 Task: Create a due date automation trigger when advanced on, on the wednesday before a card is due add dates not due next month at 11:00 AM.
Action: Mouse moved to (985, 302)
Screenshot: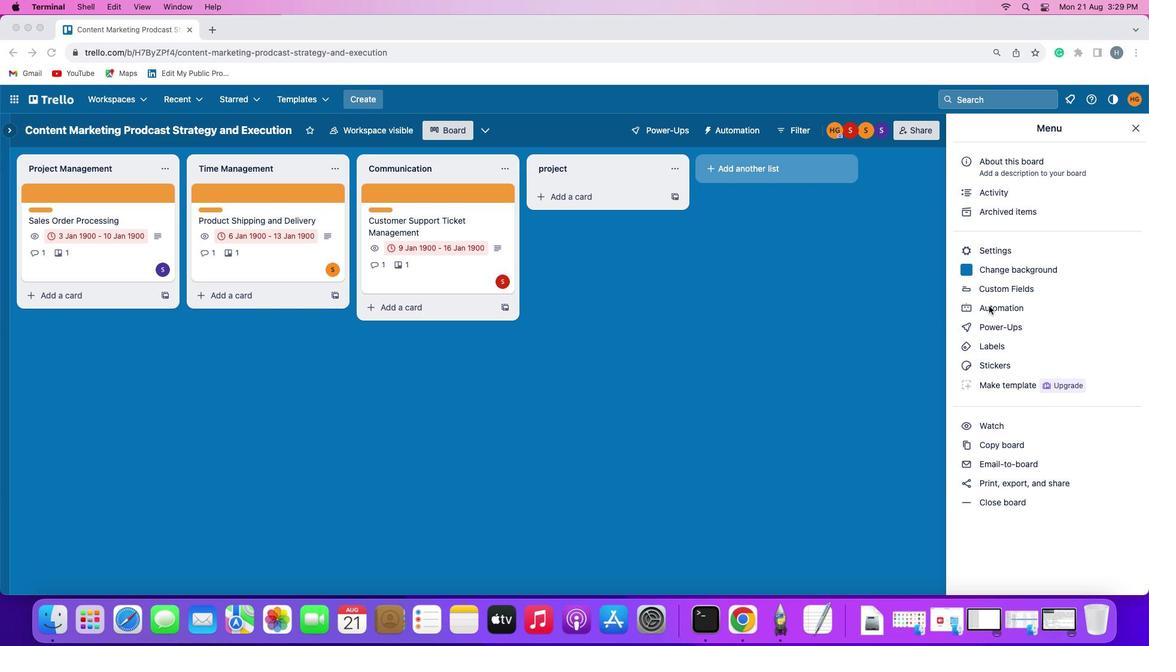 
Action: Mouse pressed left at (985, 302)
Screenshot: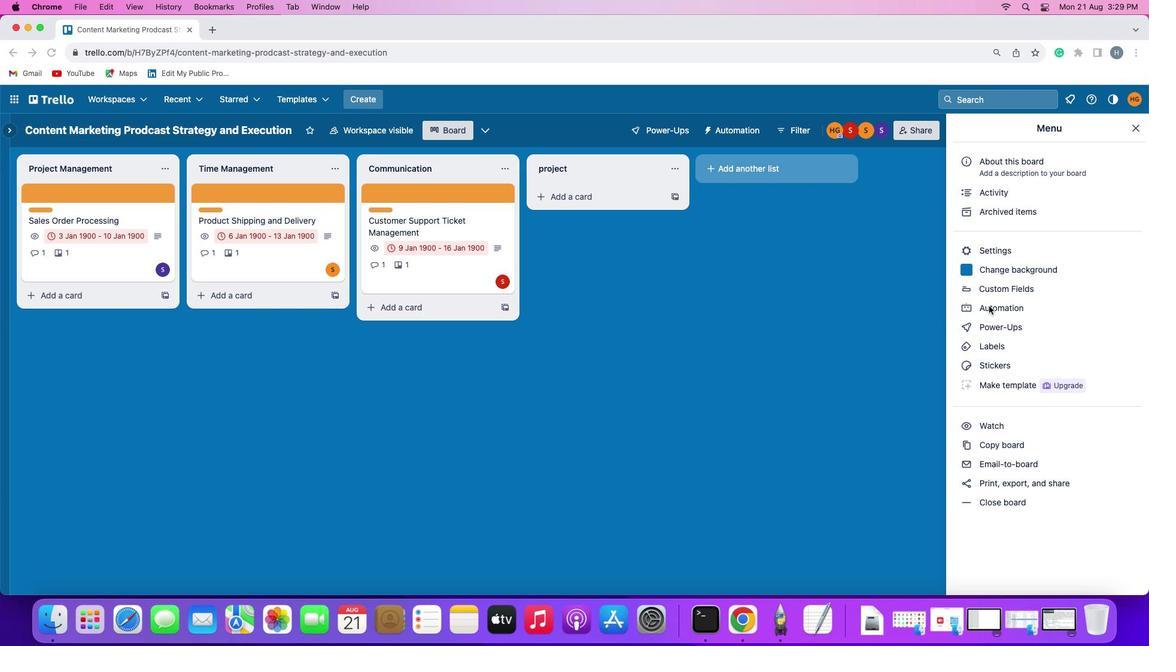 
Action: Mouse pressed left at (985, 302)
Screenshot: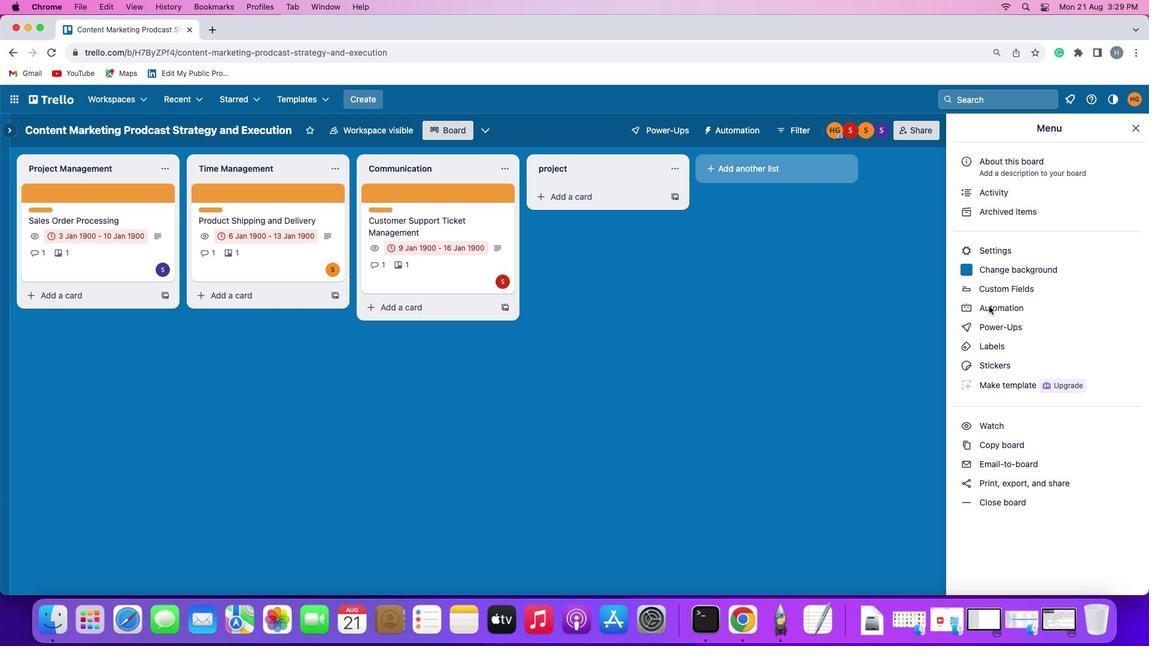 
Action: Mouse moved to (78, 280)
Screenshot: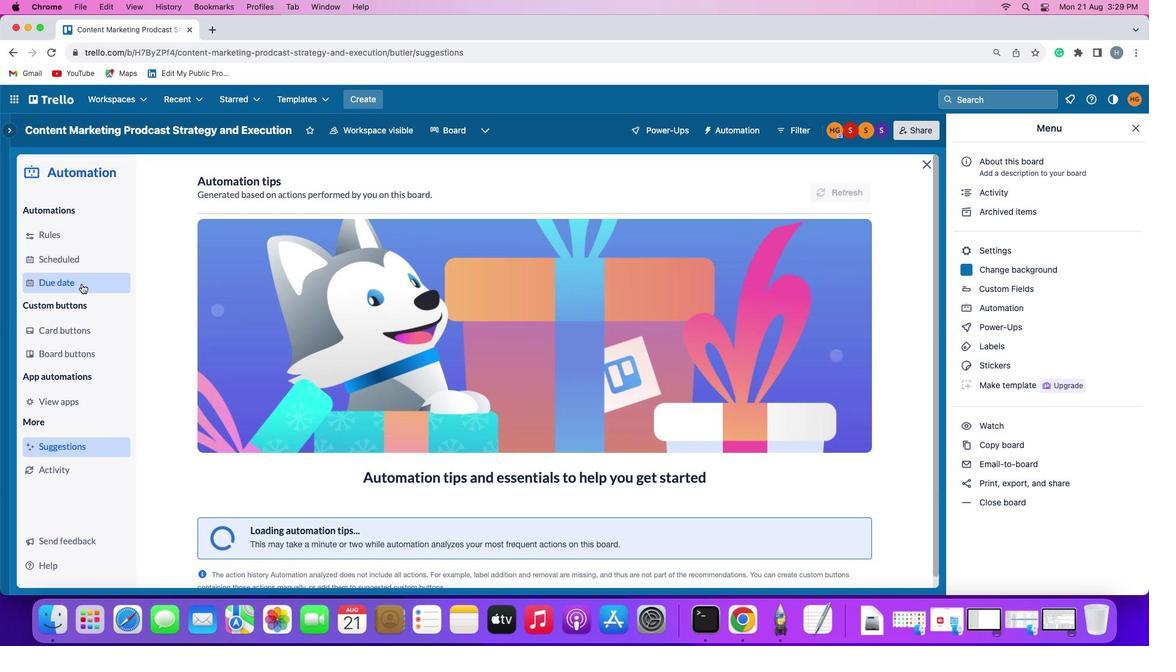 
Action: Mouse pressed left at (78, 280)
Screenshot: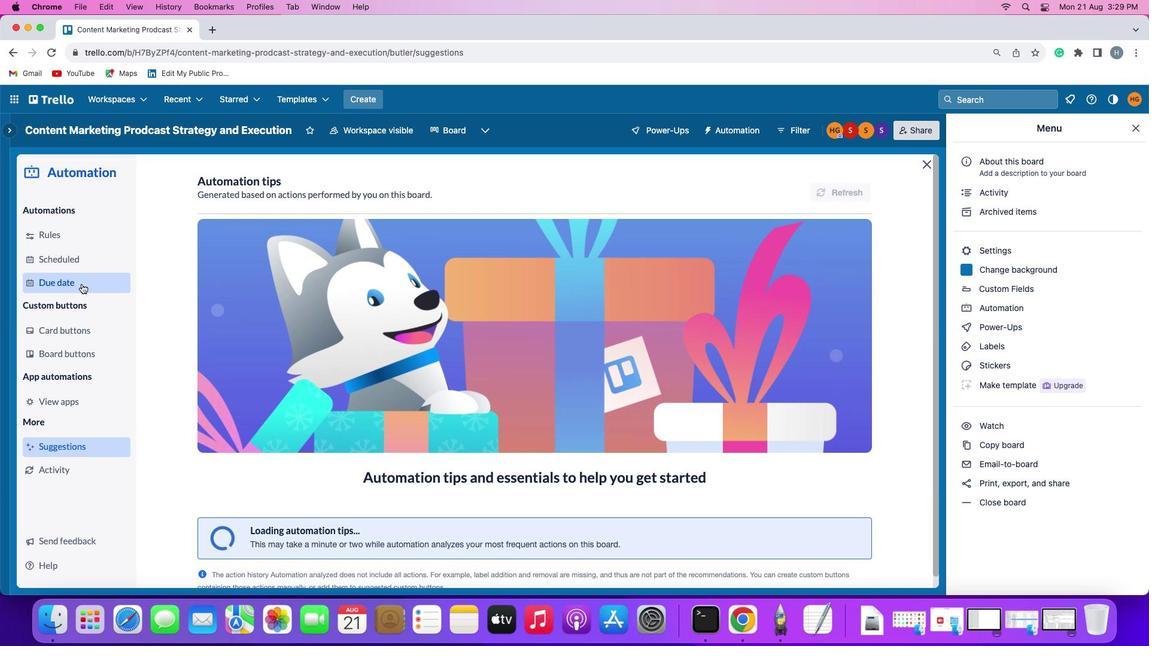 
Action: Mouse moved to (809, 181)
Screenshot: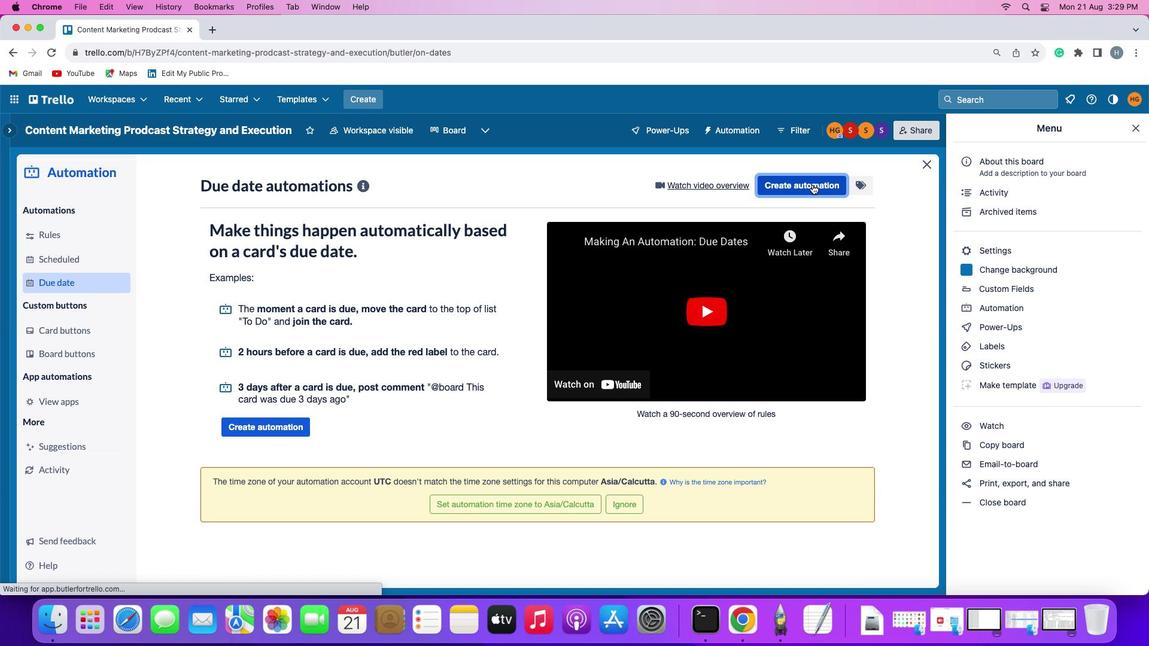 
Action: Mouse pressed left at (809, 181)
Screenshot: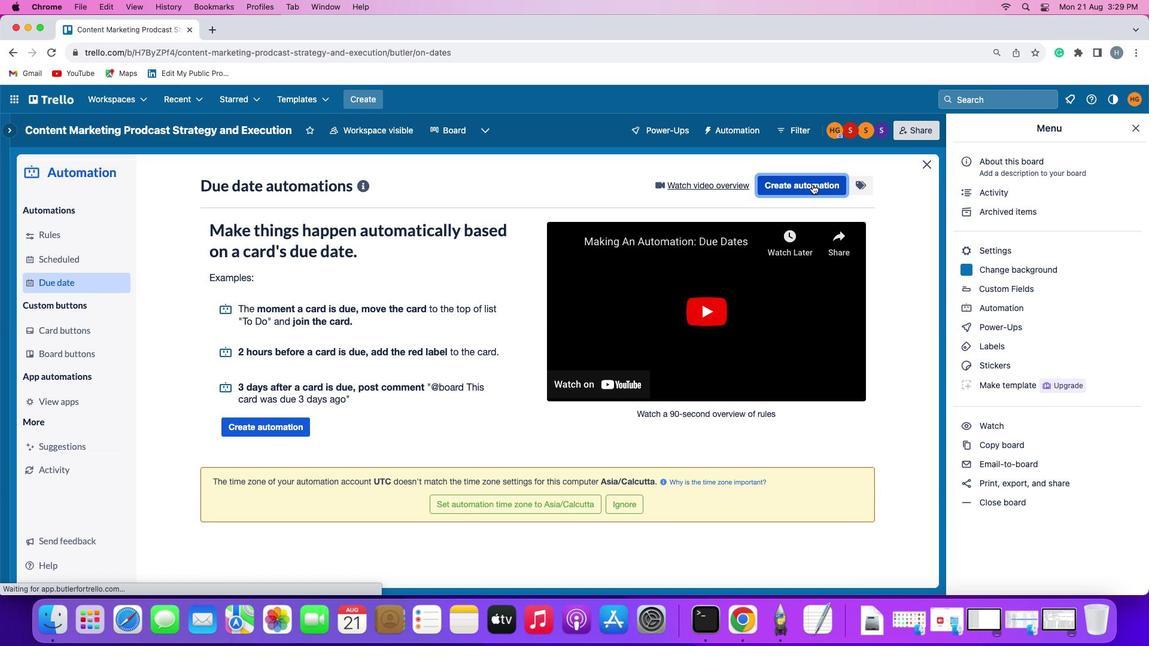 
Action: Mouse moved to (238, 295)
Screenshot: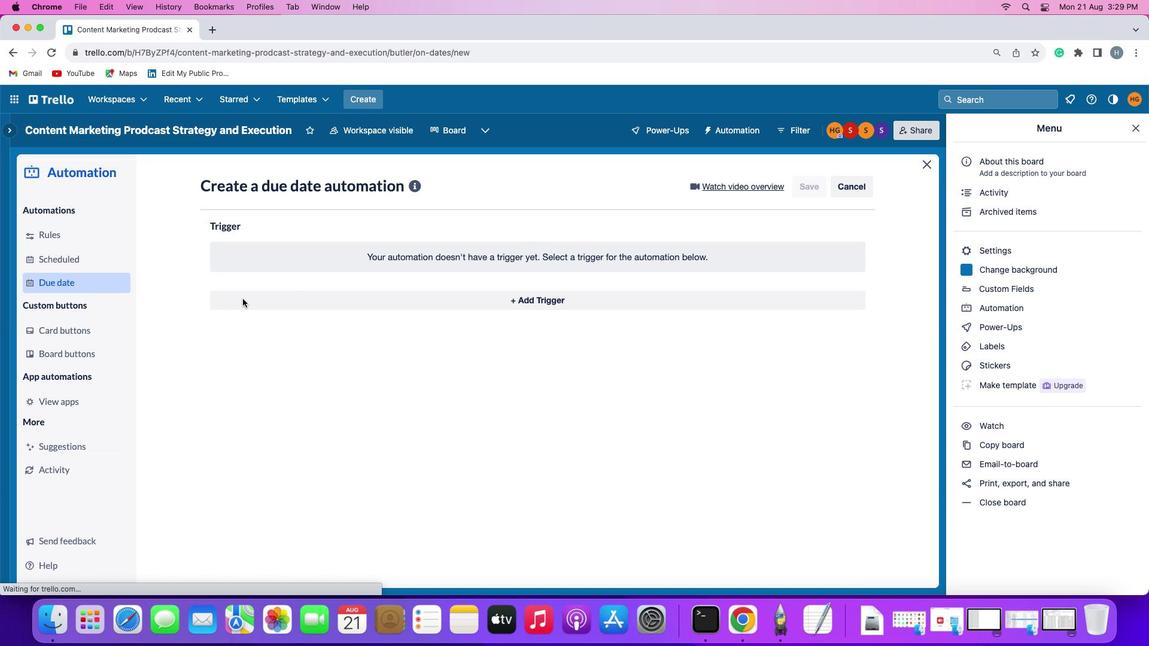 
Action: Mouse pressed left at (238, 295)
Screenshot: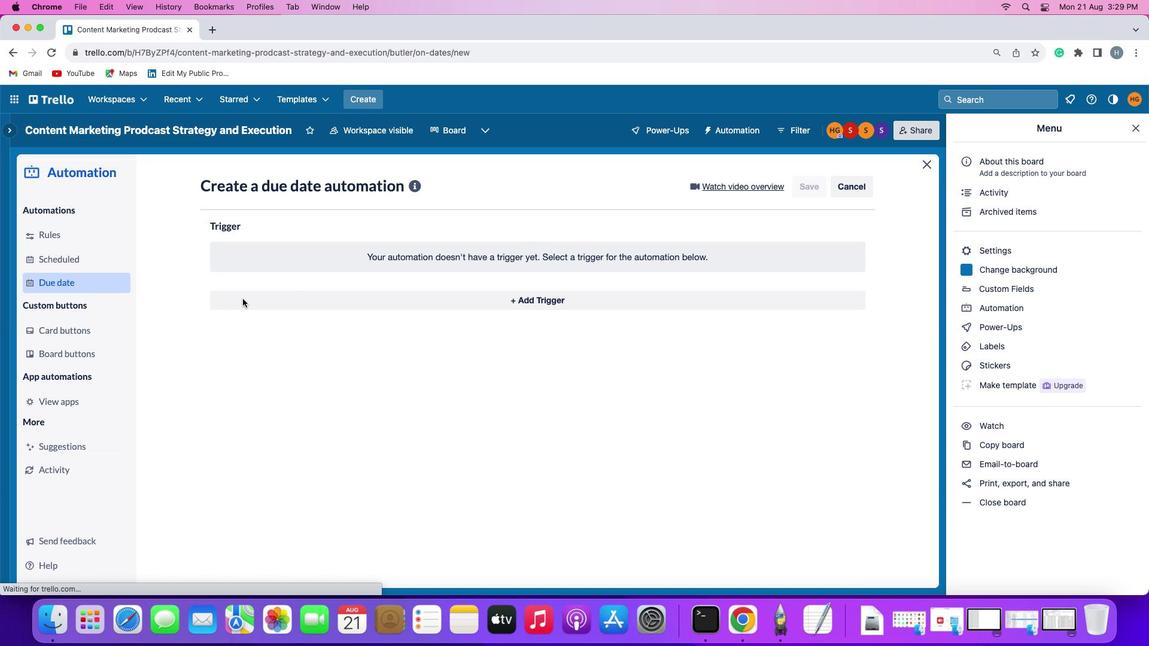 
Action: Mouse moved to (260, 513)
Screenshot: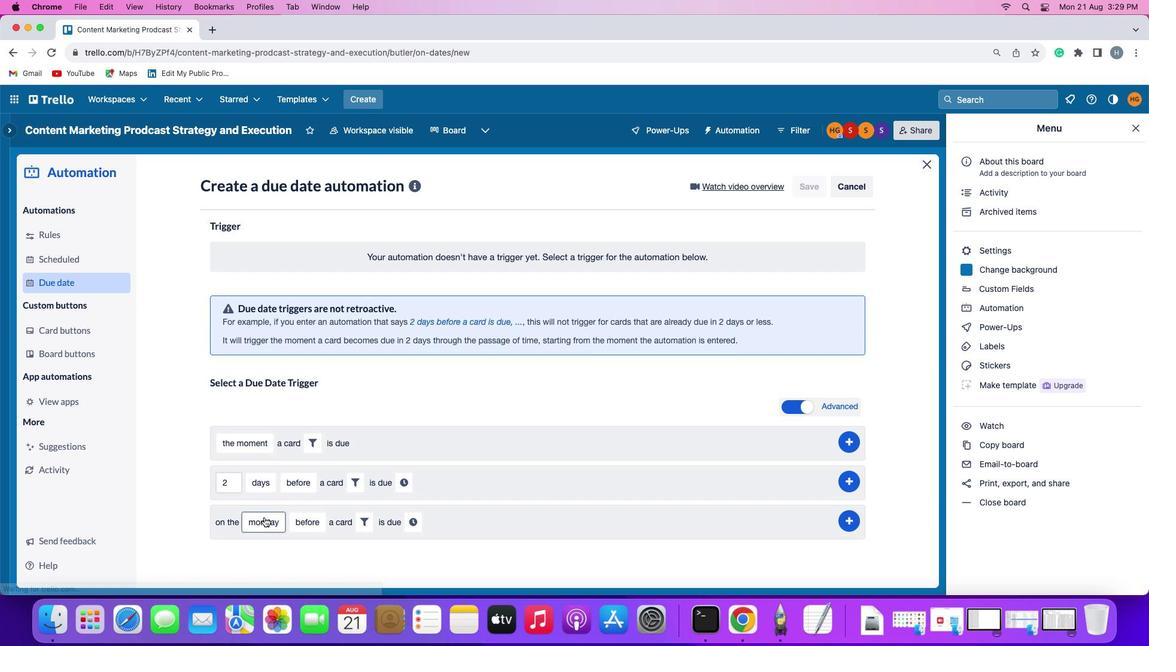 
Action: Mouse pressed left at (260, 513)
Screenshot: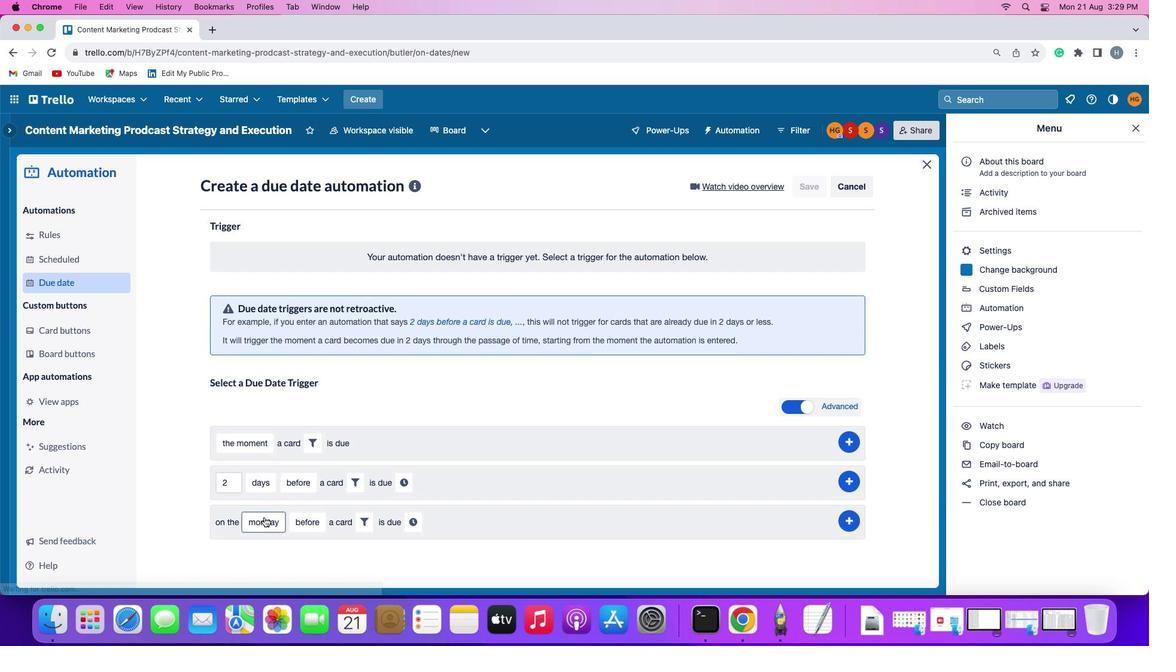 
Action: Mouse moved to (277, 405)
Screenshot: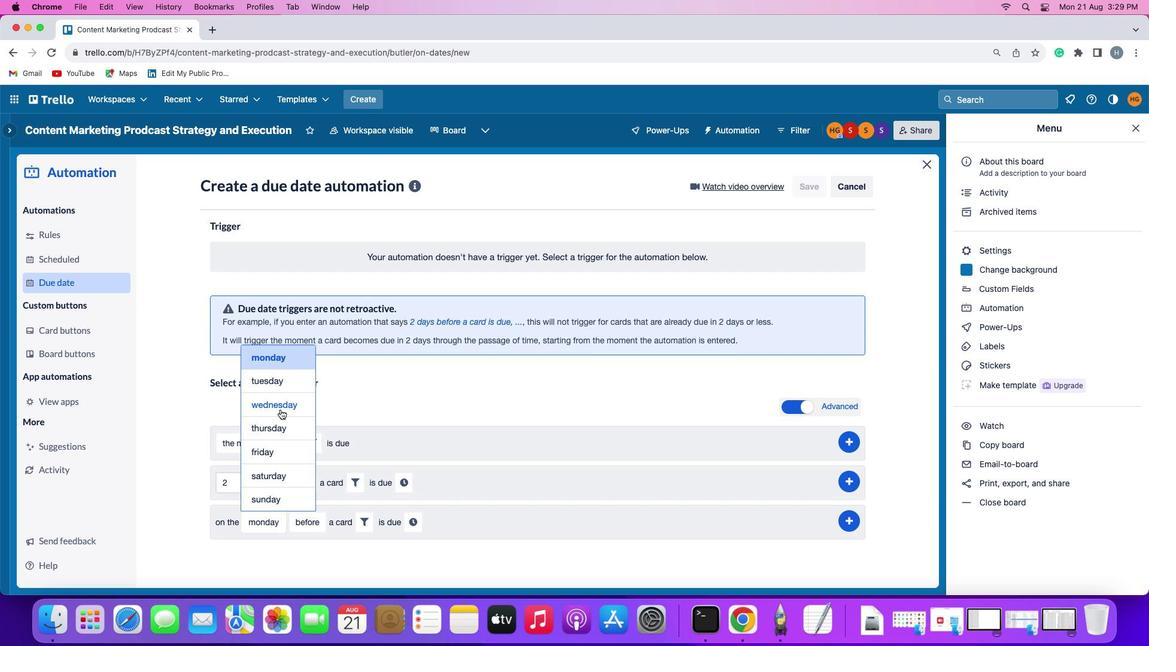 
Action: Mouse pressed left at (277, 405)
Screenshot: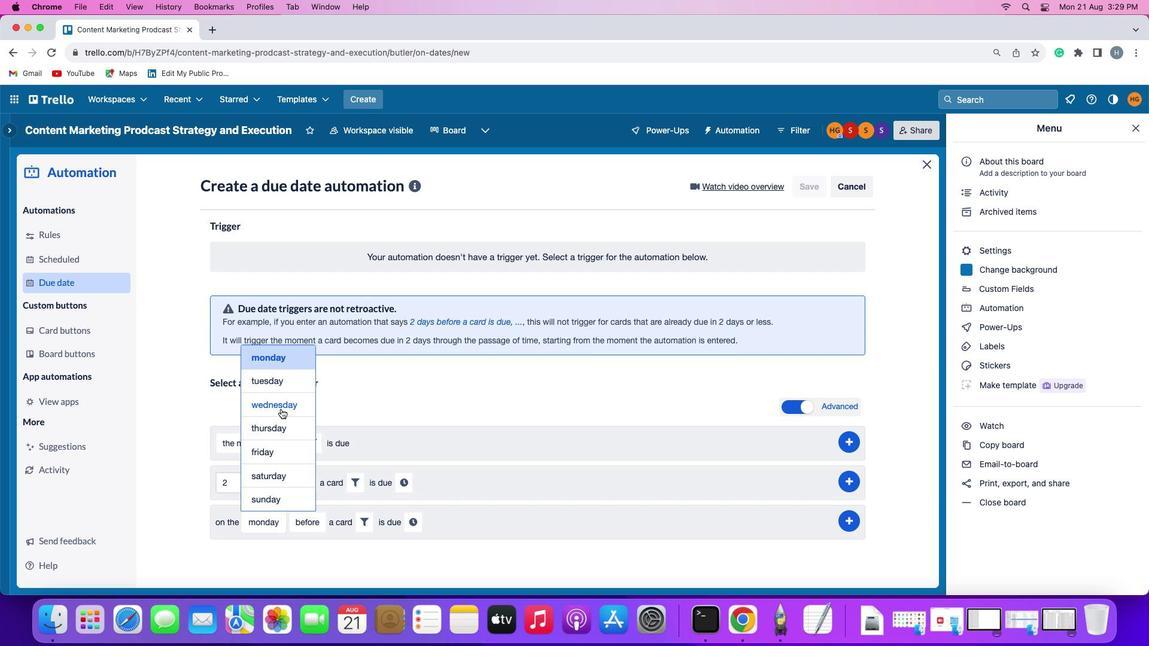 
Action: Mouse moved to (368, 510)
Screenshot: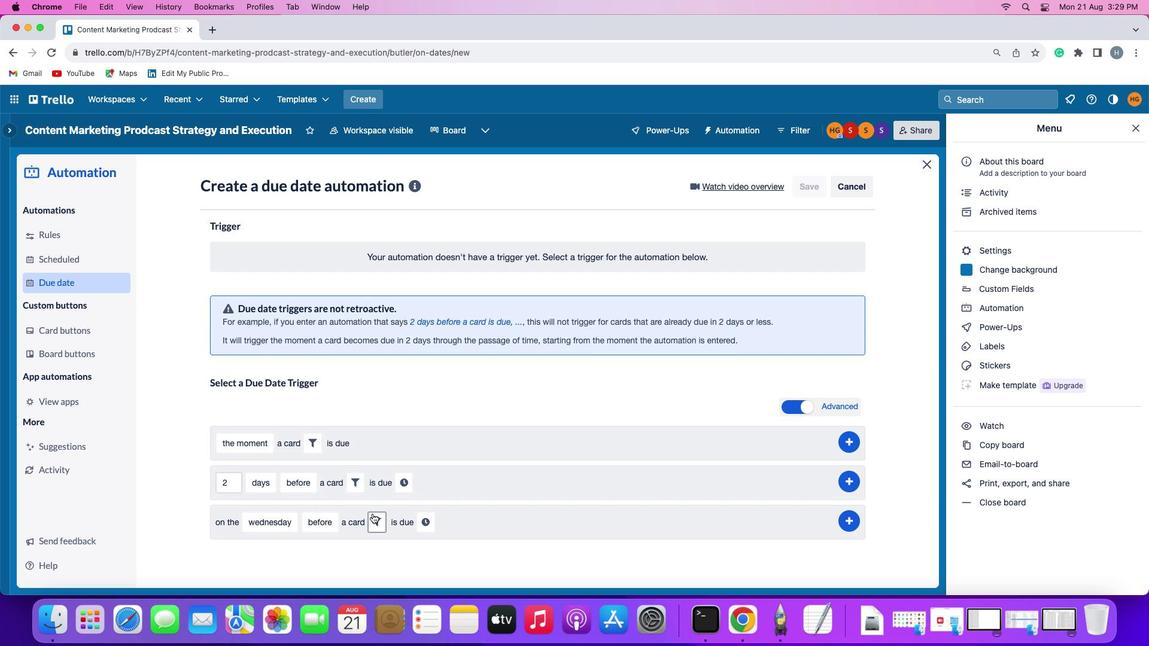 
Action: Mouse pressed left at (368, 510)
Screenshot: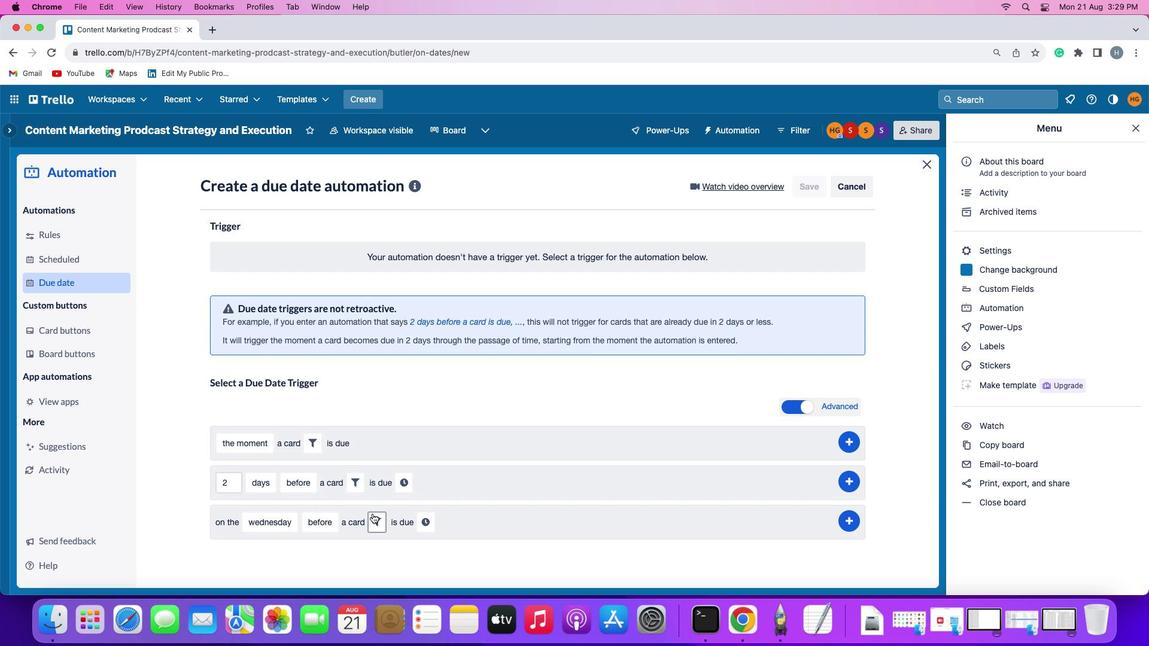 
Action: Mouse moved to (446, 550)
Screenshot: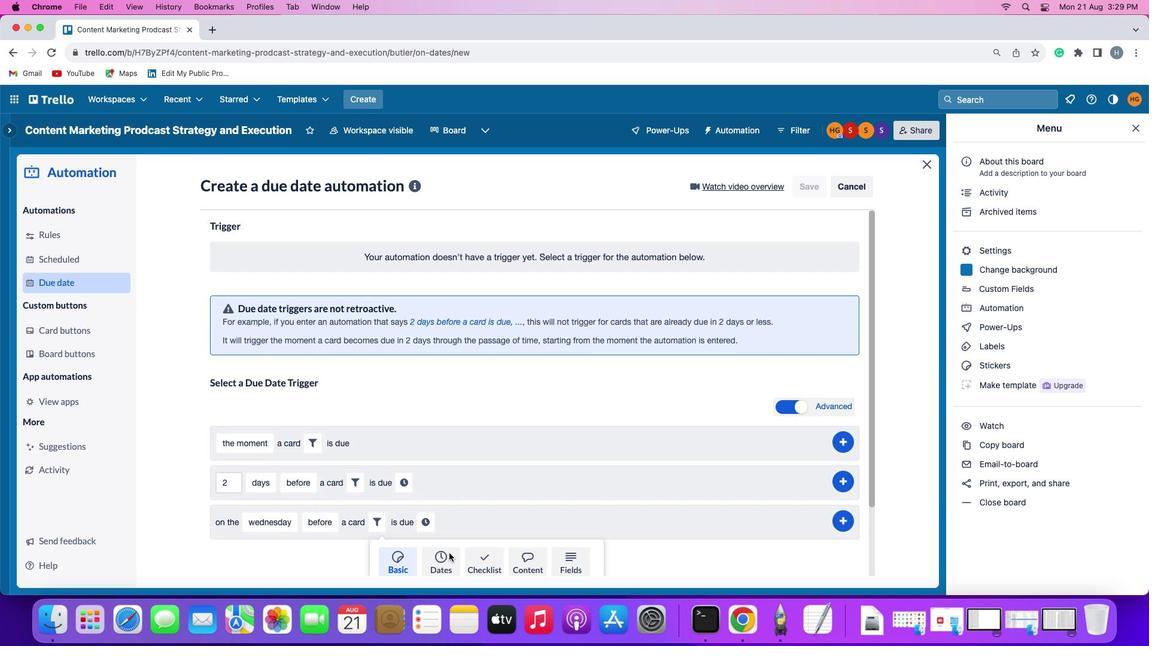 
Action: Mouse pressed left at (446, 550)
Screenshot: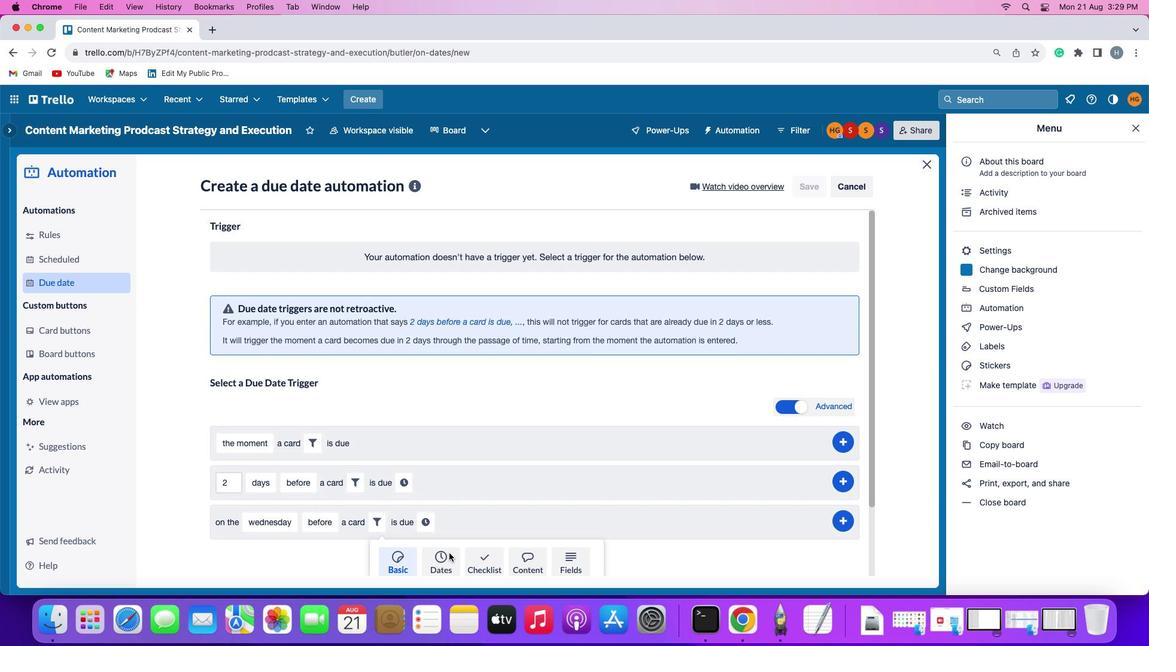 
Action: Mouse moved to (299, 553)
Screenshot: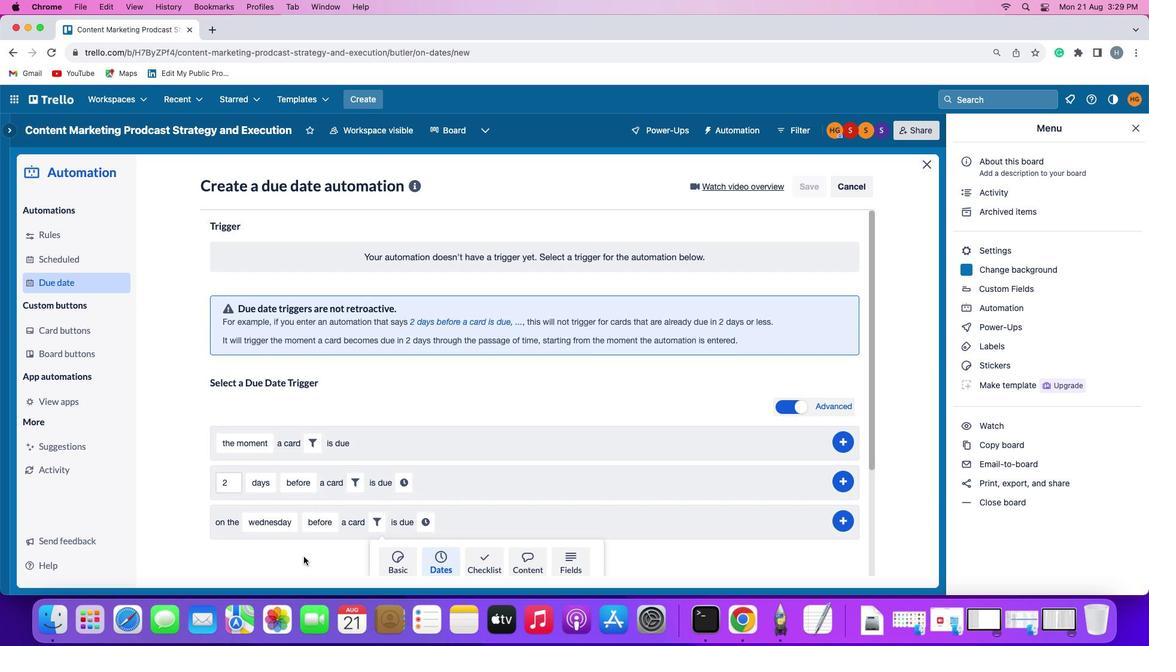 
Action: Mouse scrolled (299, 553) with delta (-2, -3)
Screenshot: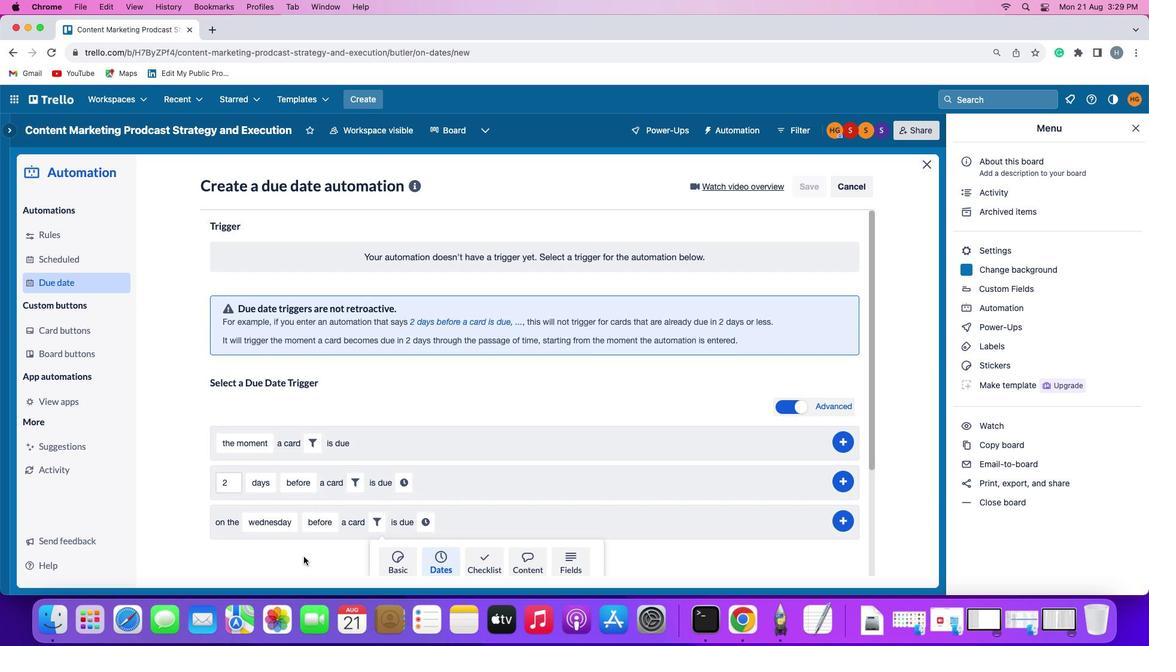 
Action: Mouse scrolled (299, 553) with delta (-2, -3)
Screenshot: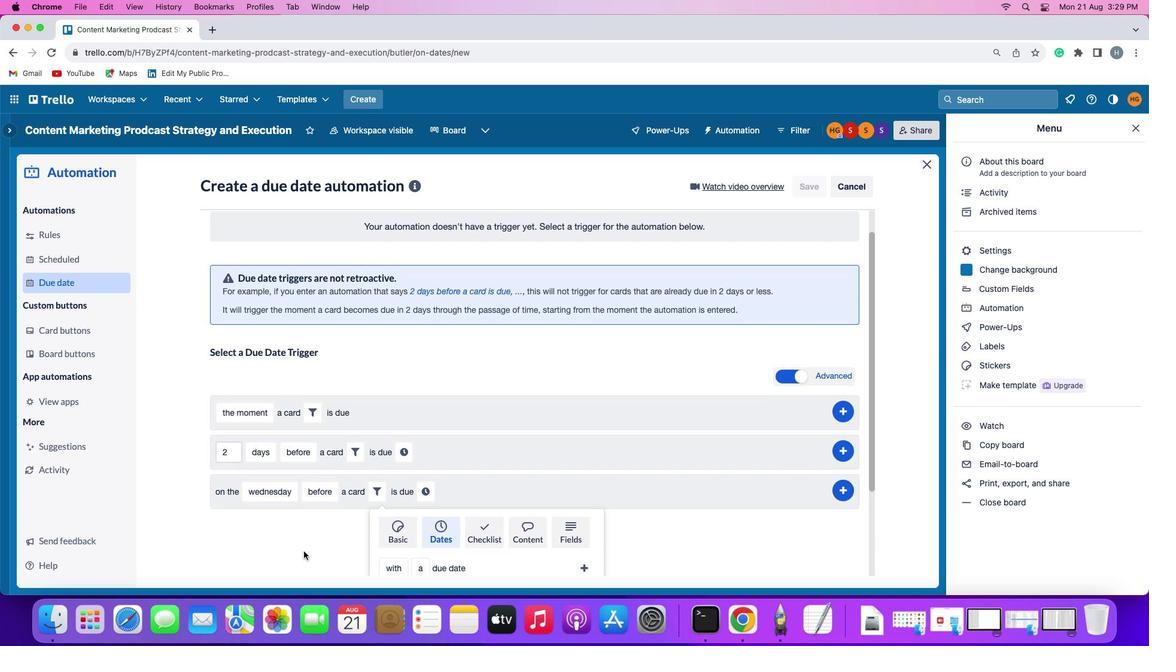 
Action: Mouse scrolled (299, 553) with delta (-2, -4)
Screenshot: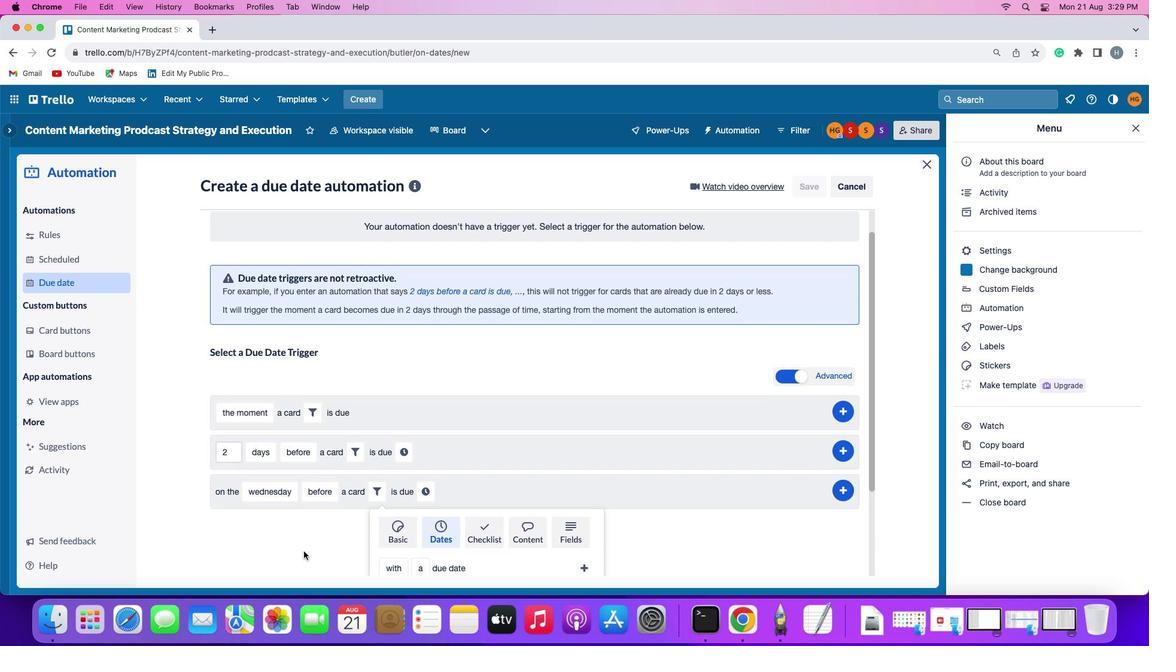 
Action: Mouse scrolled (299, 553) with delta (-2, -5)
Screenshot: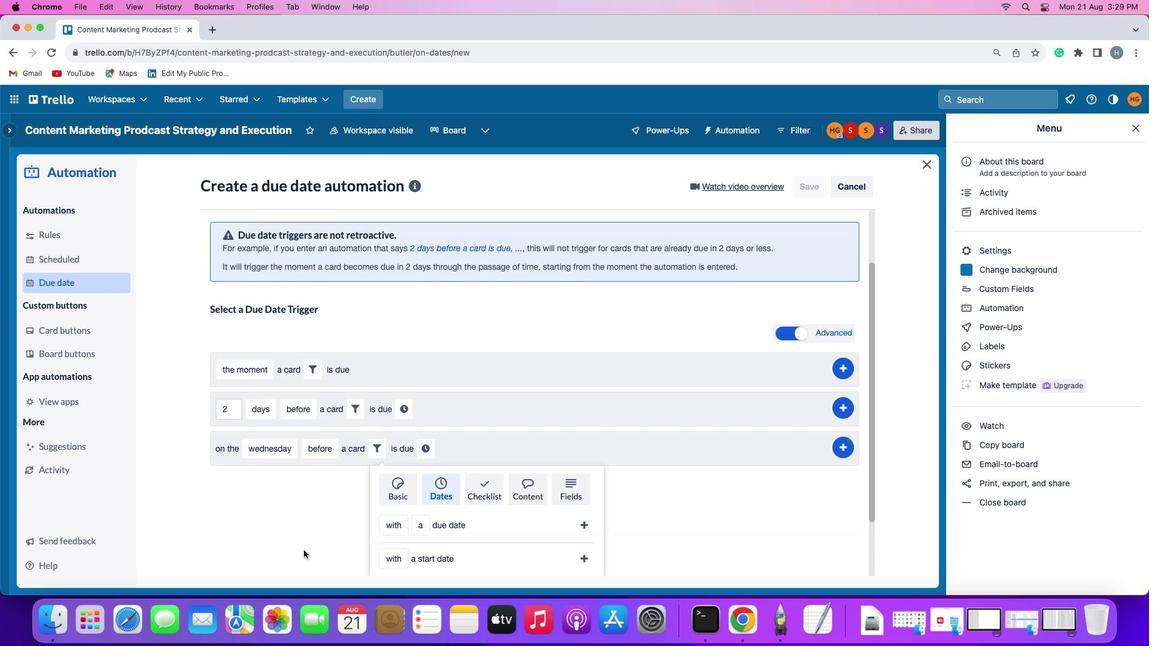 
Action: Mouse moved to (299, 549)
Screenshot: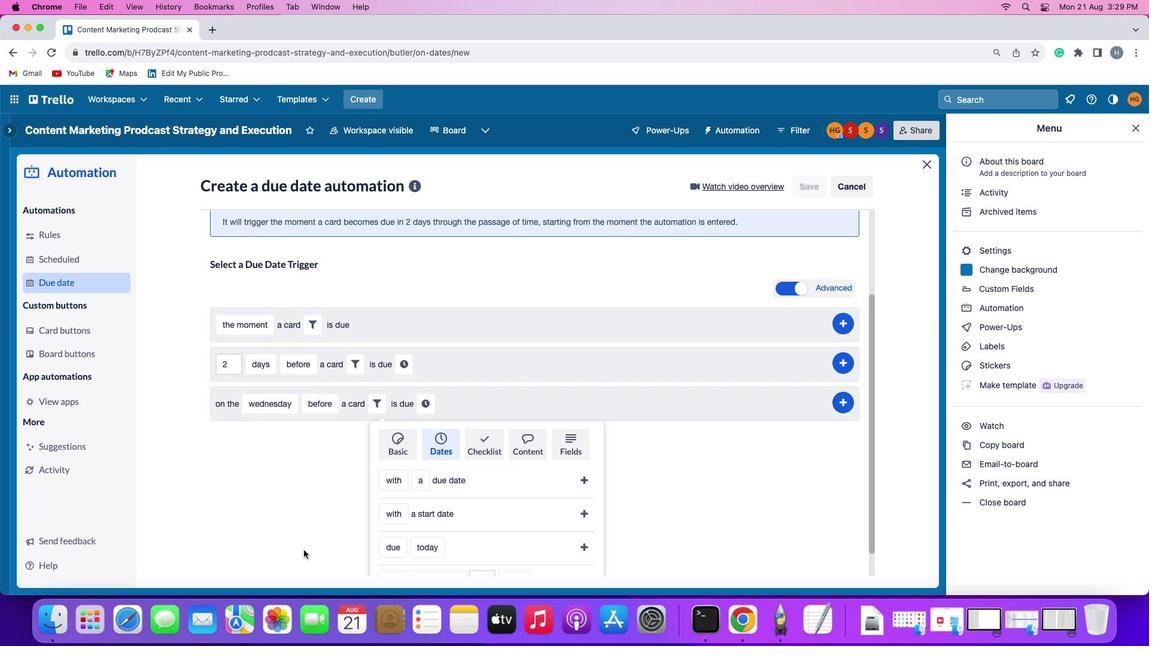 
Action: Mouse scrolled (299, 549) with delta (-2, -6)
Screenshot: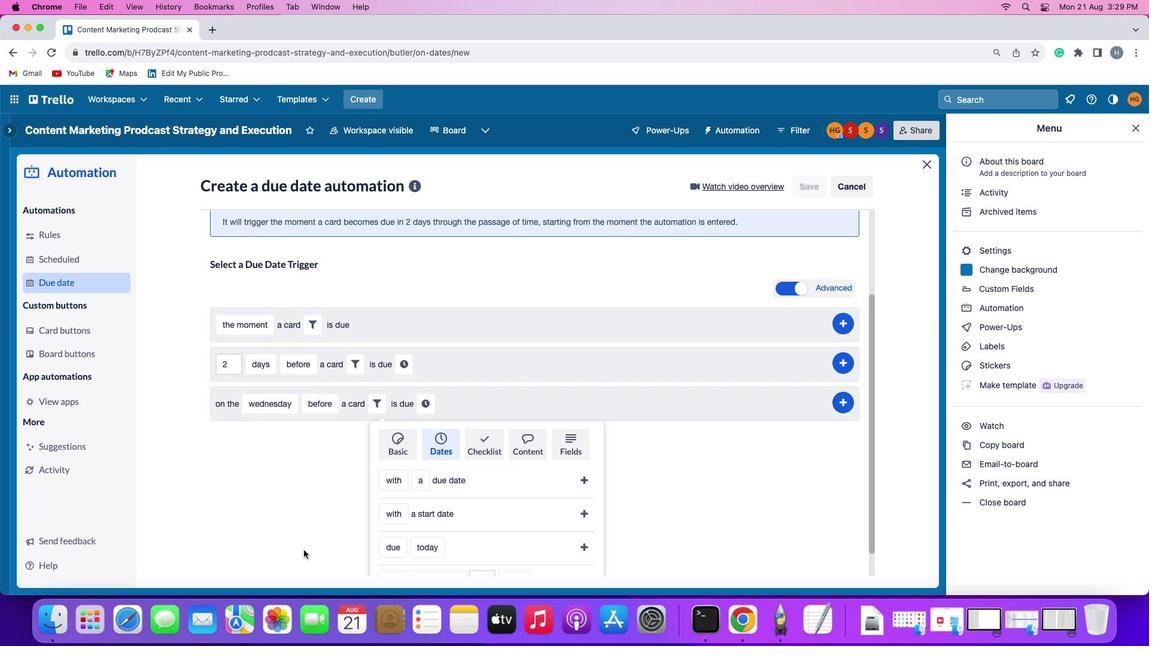 
Action: Mouse moved to (300, 546)
Screenshot: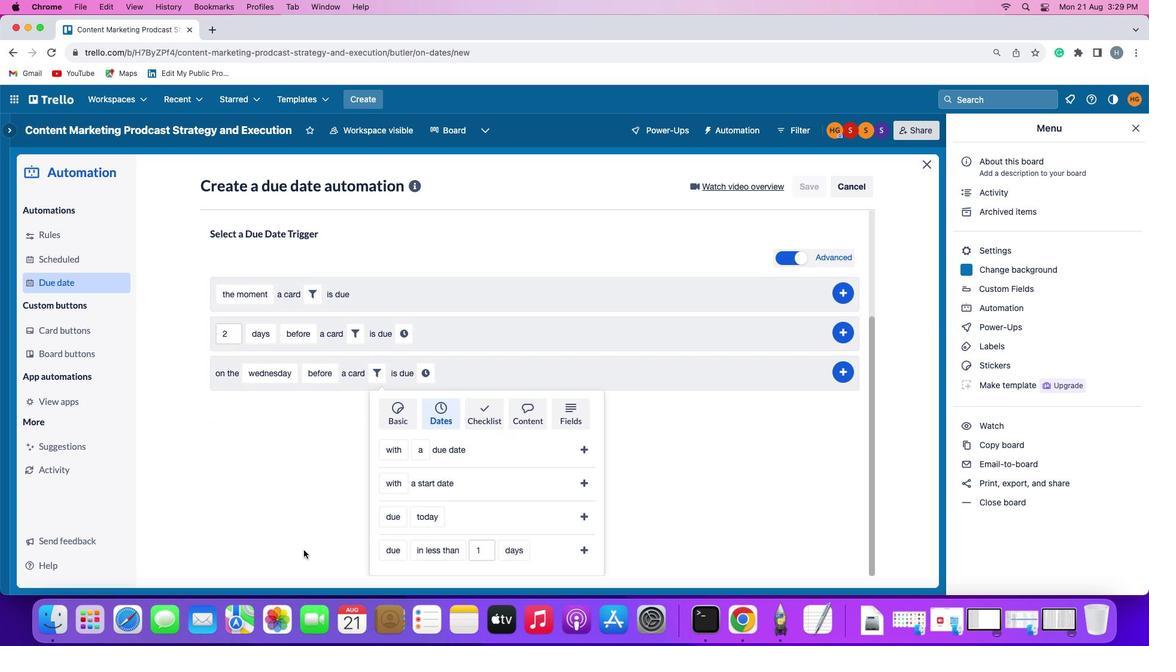 
Action: Mouse scrolled (300, 546) with delta (-2, -3)
Screenshot: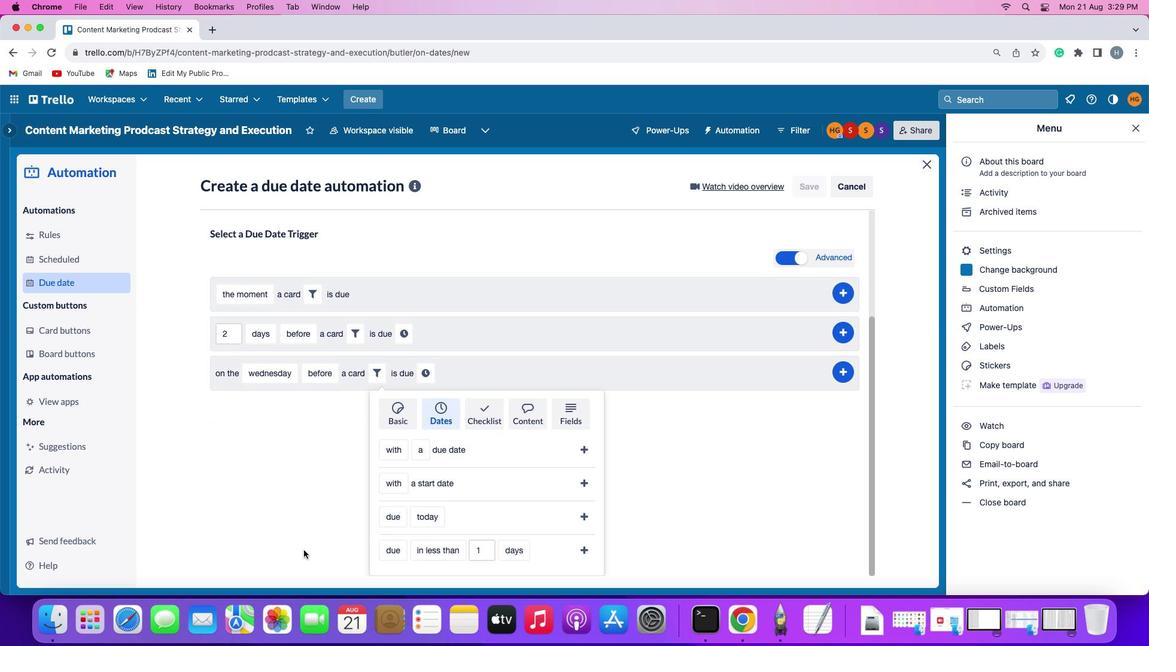 
Action: Mouse scrolled (300, 546) with delta (-2, -3)
Screenshot: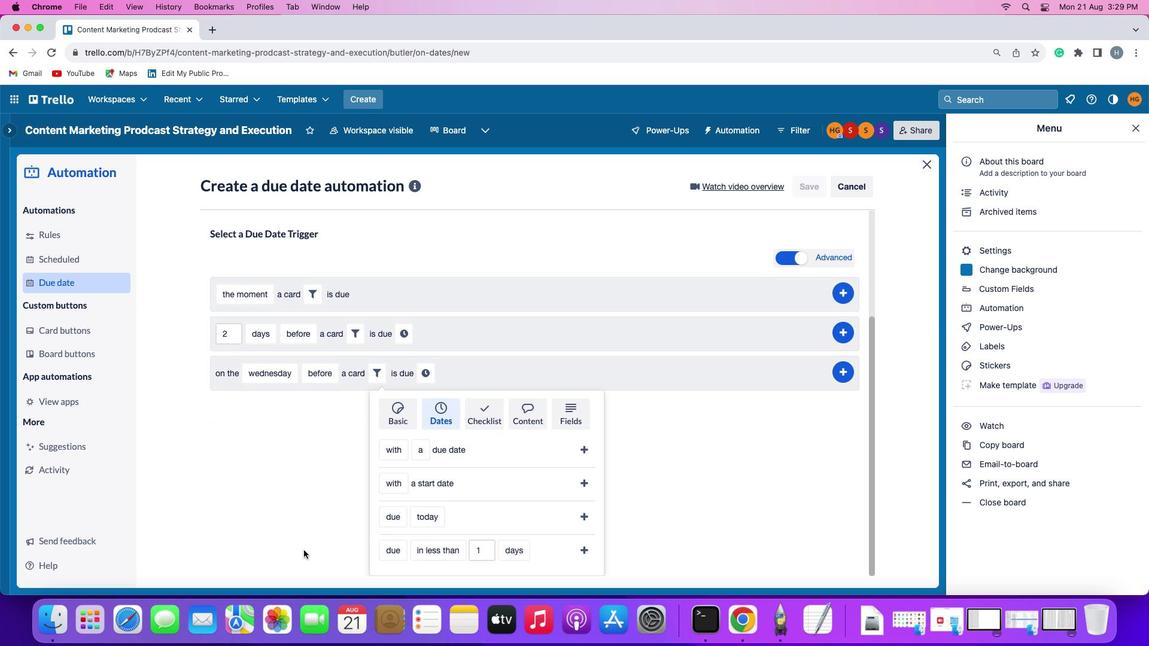 
Action: Mouse scrolled (300, 546) with delta (-2, -4)
Screenshot: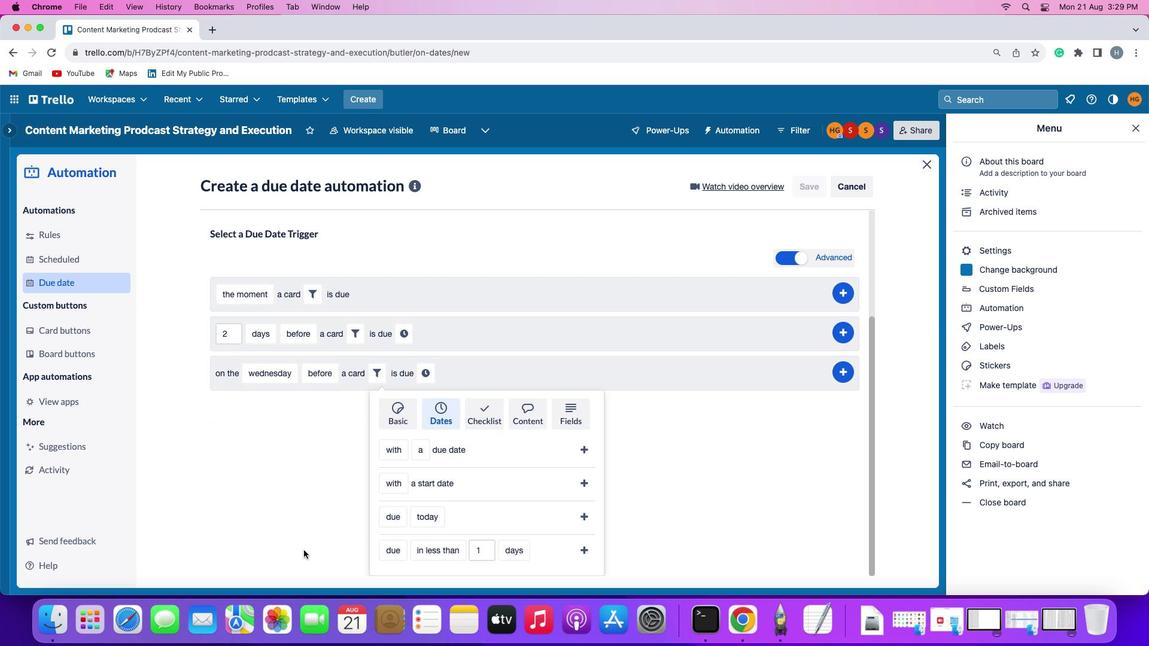 
Action: Mouse scrolled (300, 546) with delta (-2, -5)
Screenshot: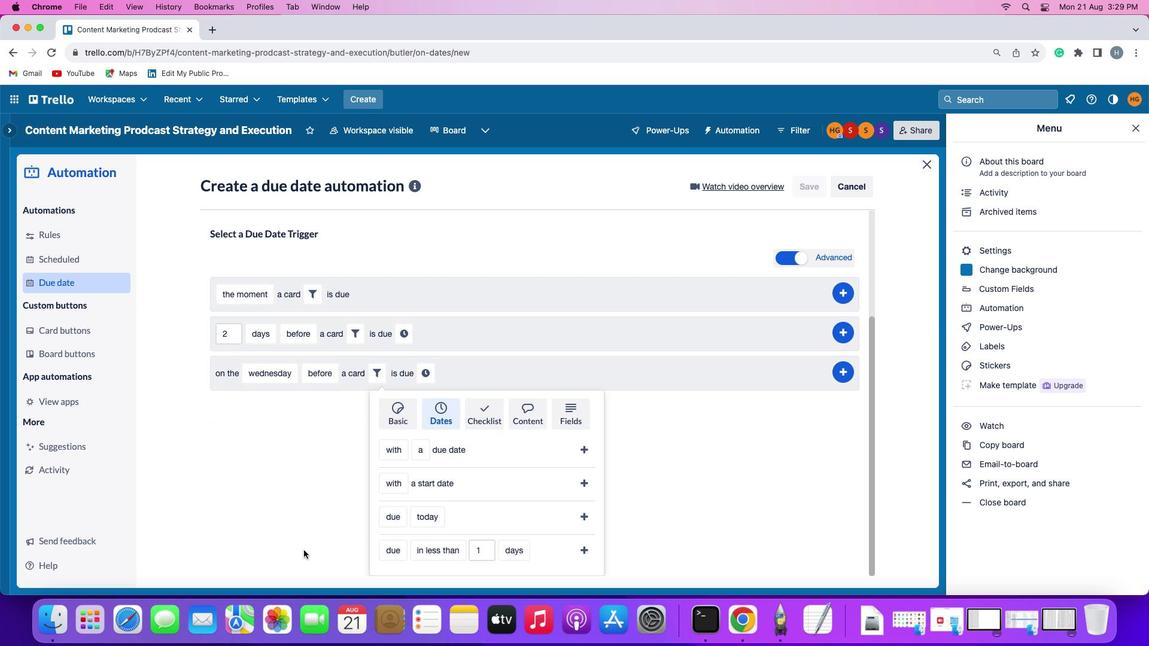 
Action: Mouse moved to (399, 513)
Screenshot: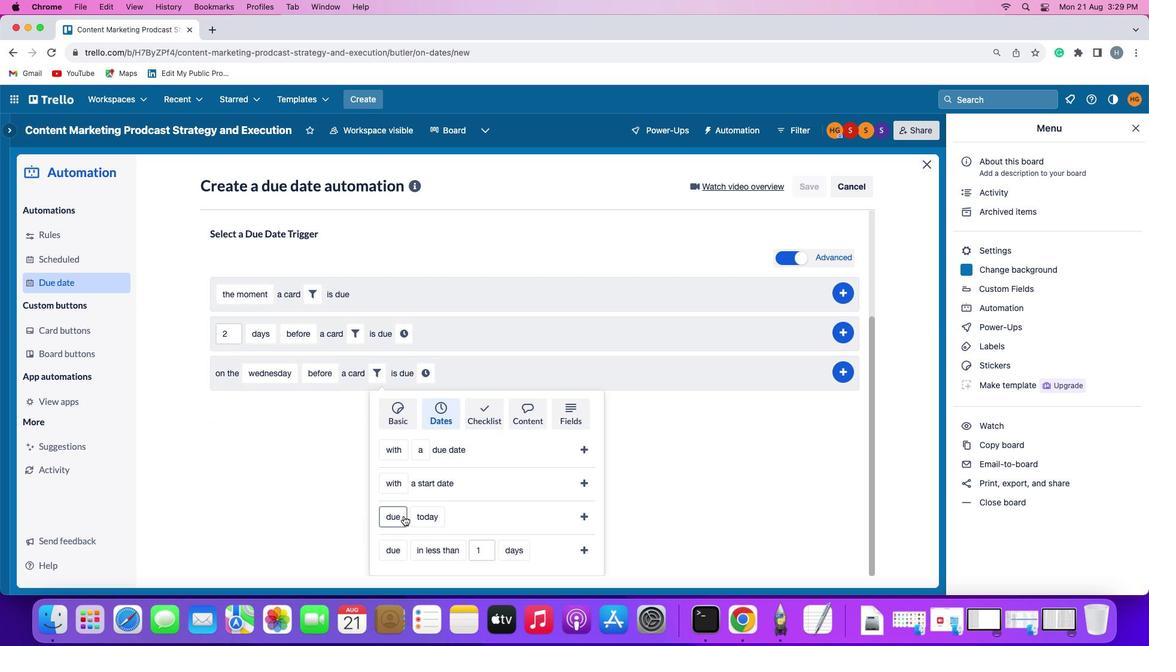 
Action: Mouse pressed left at (399, 513)
Screenshot: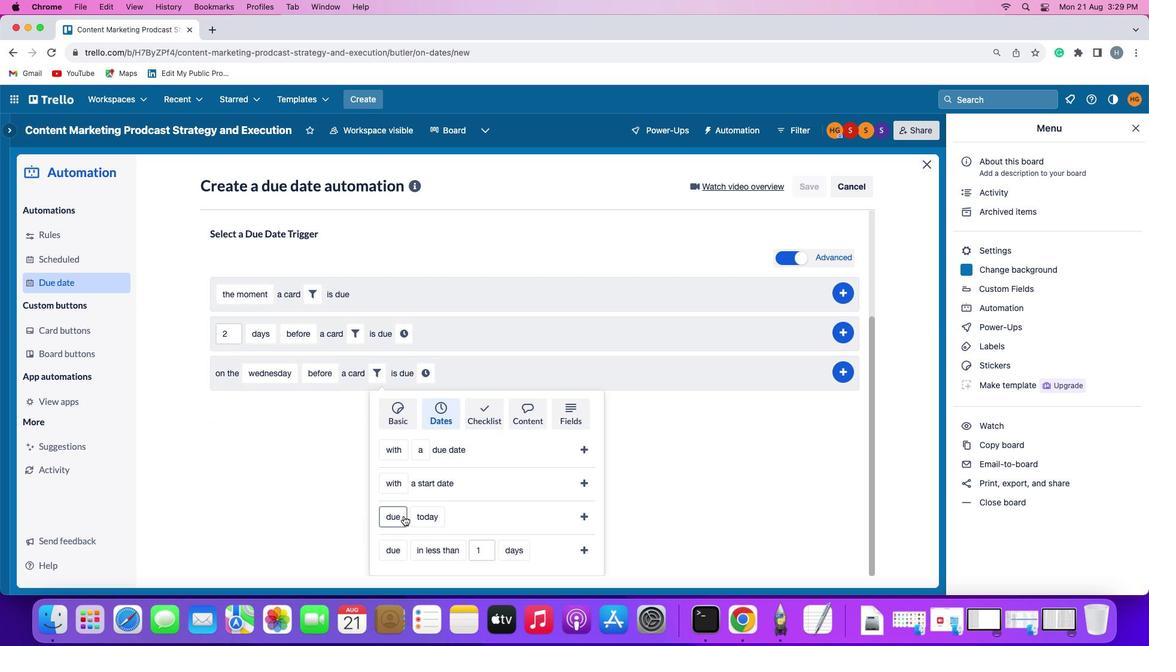 
Action: Mouse moved to (410, 446)
Screenshot: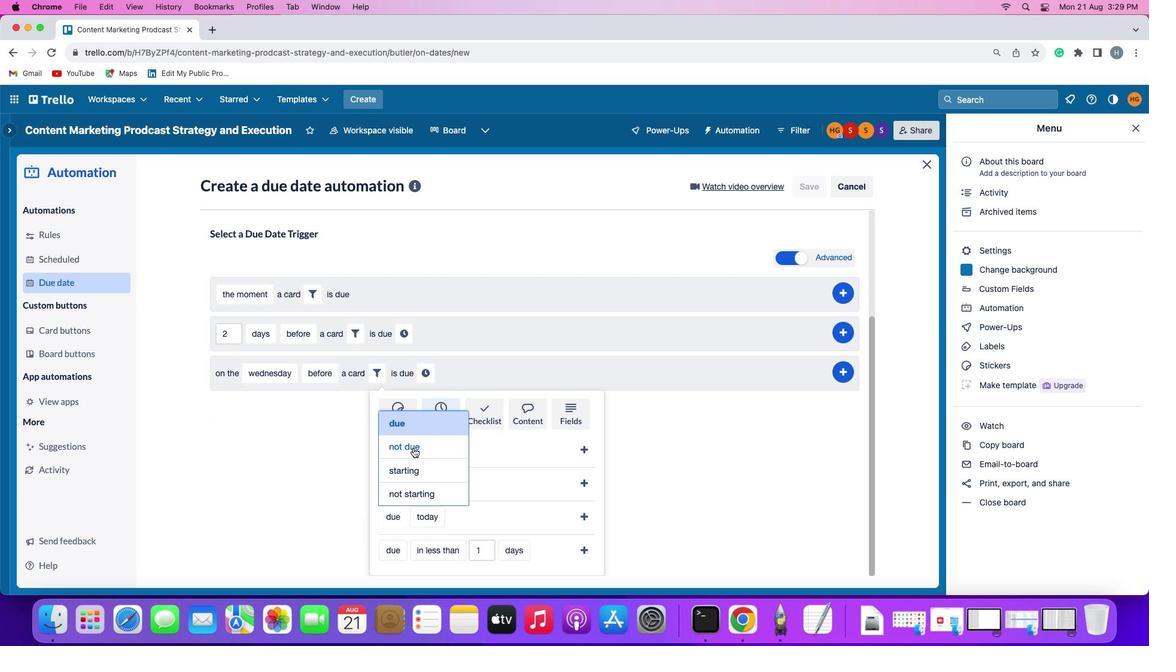 
Action: Mouse pressed left at (410, 446)
Screenshot: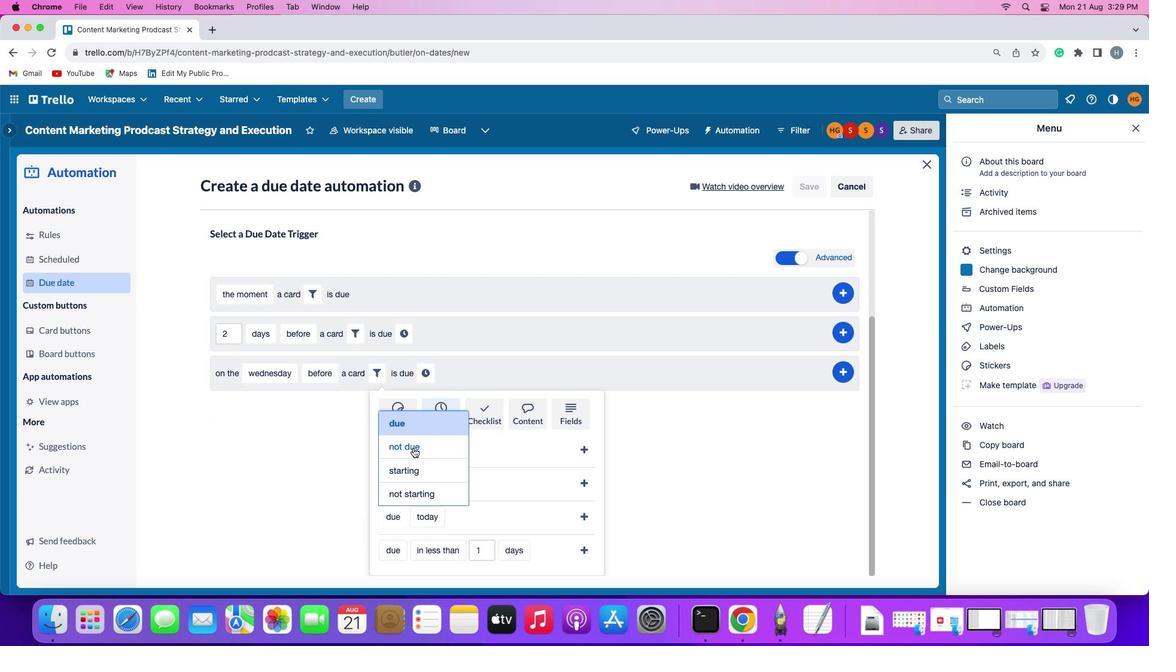 
Action: Mouse moved to (420, 504)
Screenshot: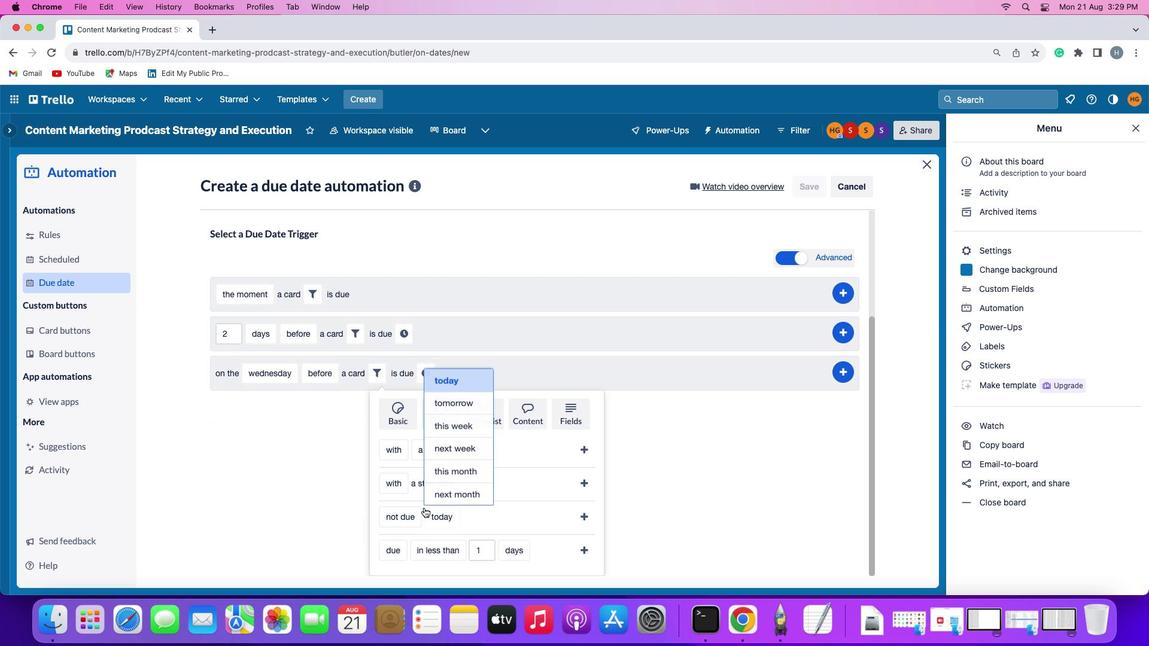 
Action: Mouse pressed left at (420, 504)
Screenshot: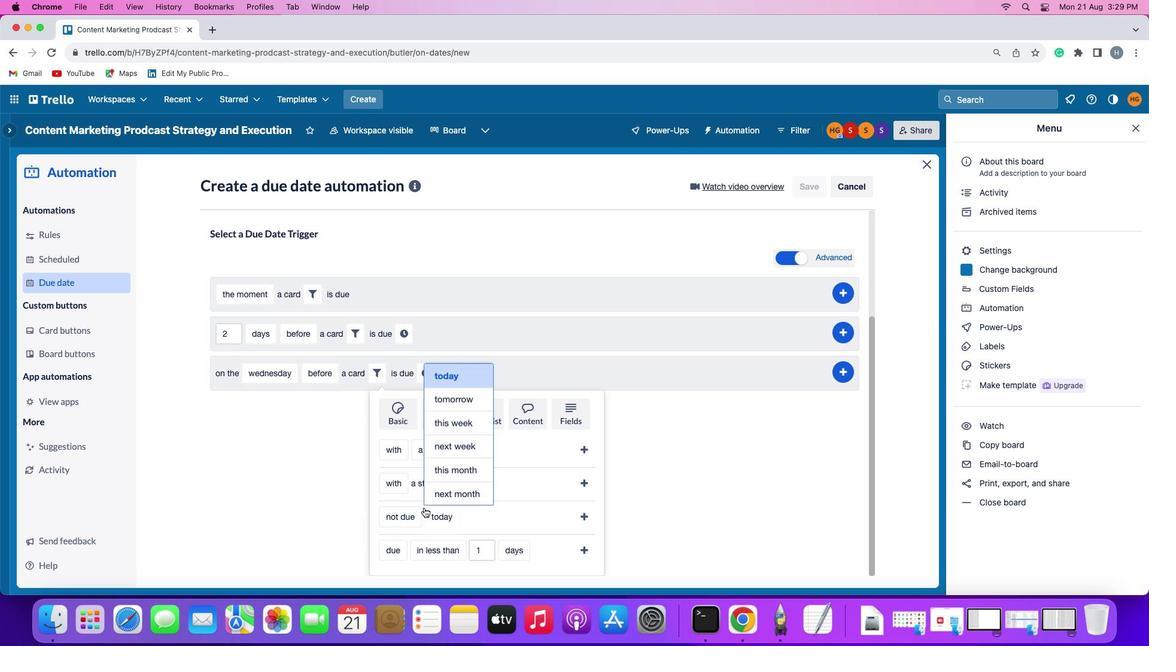 
Action: Mouse moved to (430, 490)
Screenshot: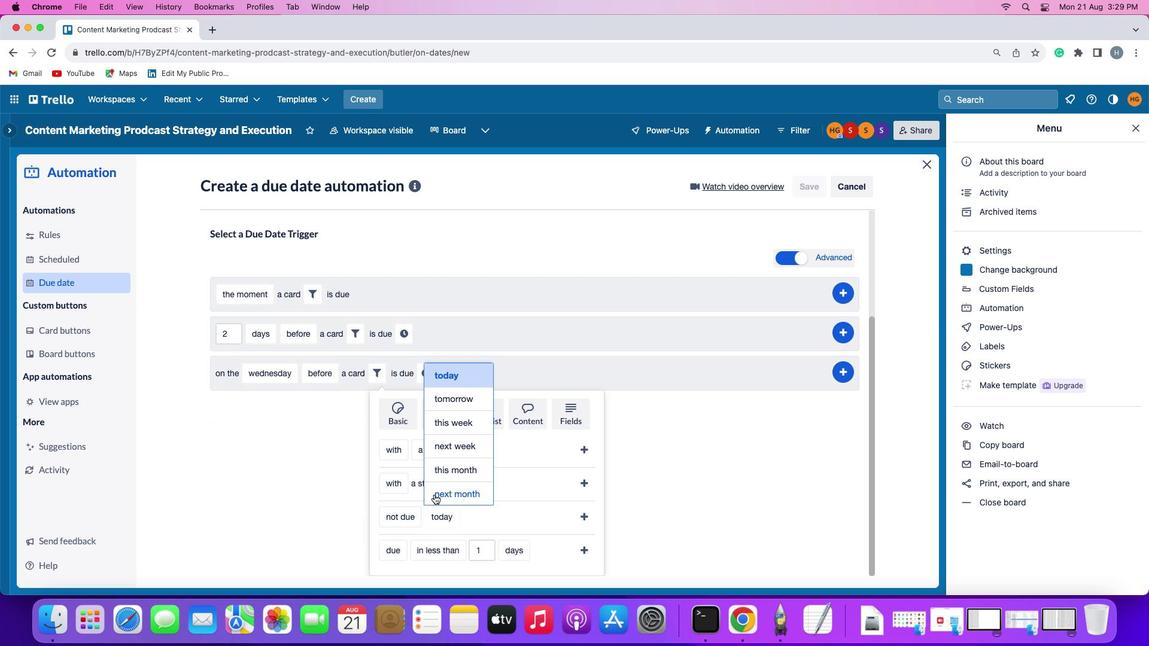 
Action: Mouse pressed left at (430, 490)
Screenshot: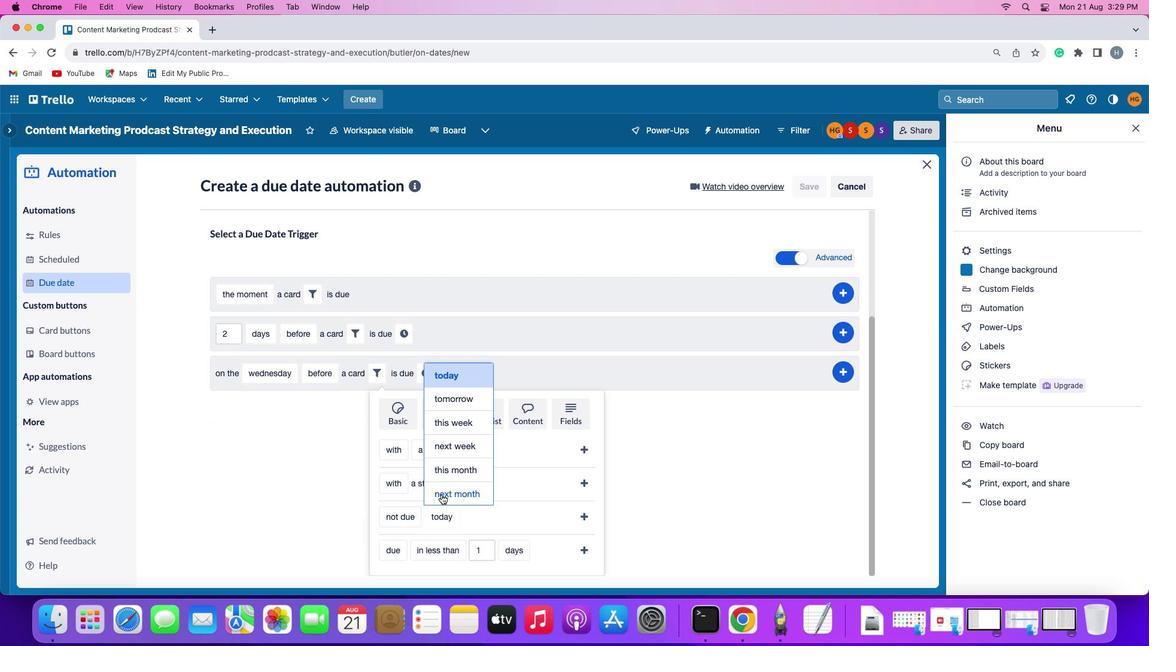 
Action: Mouse moved to (583, 512)
Screenshot: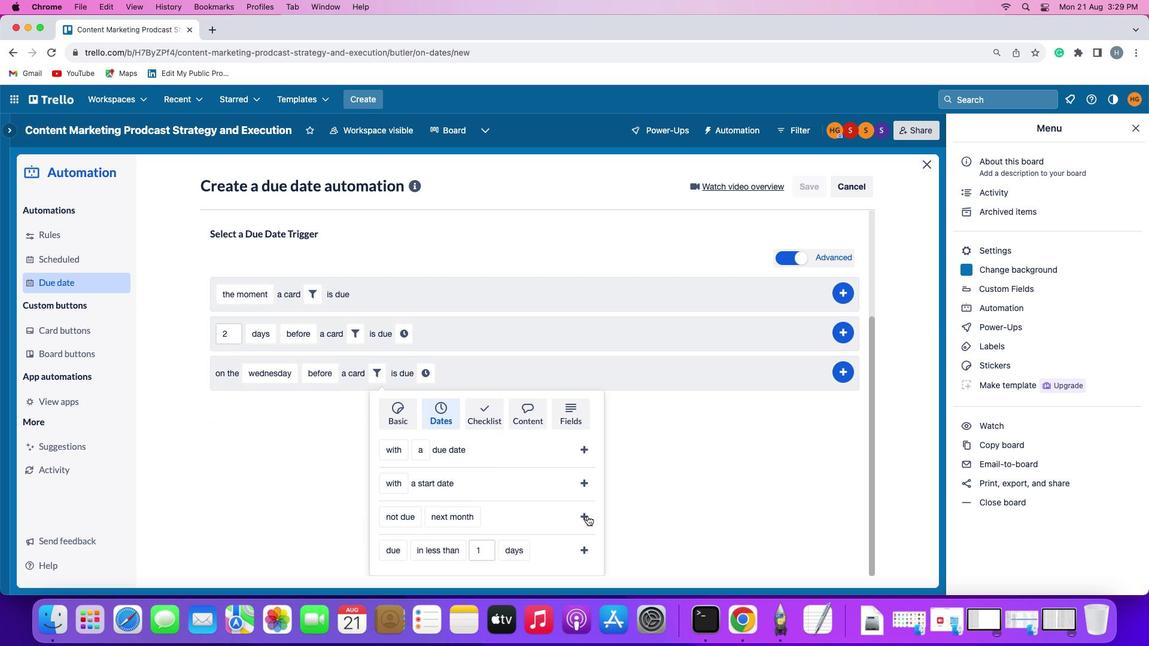 
Action: Mouse pressed left at (583, 512)
Screenshot: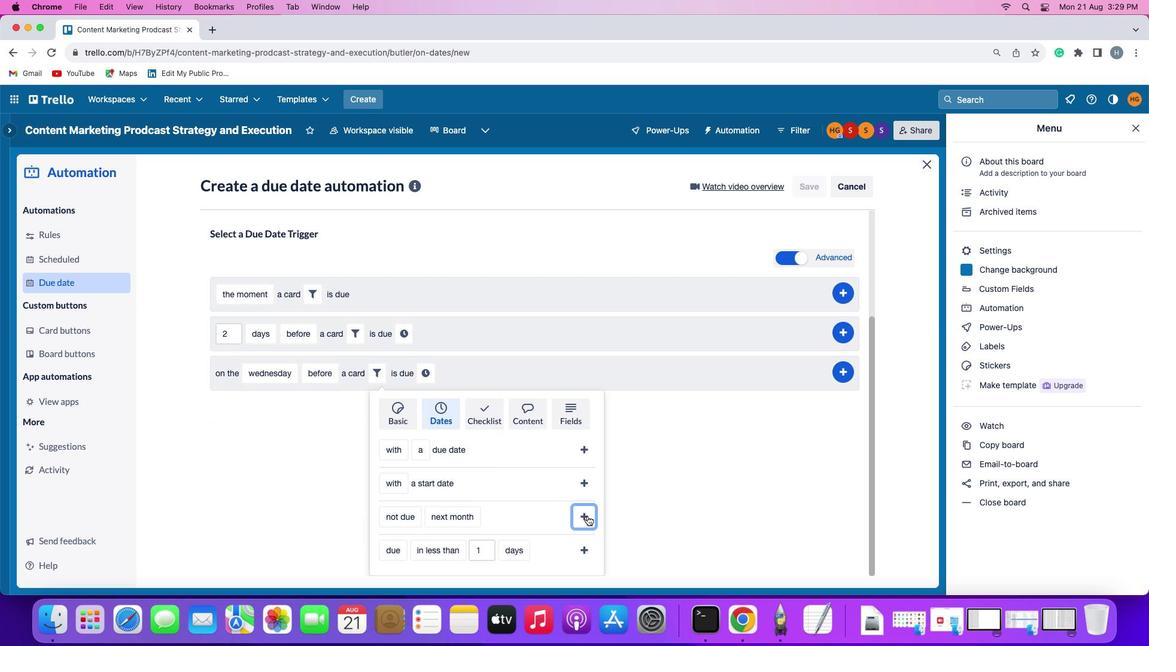 
Action: Mouse moved to (528, 511)
Screenshot: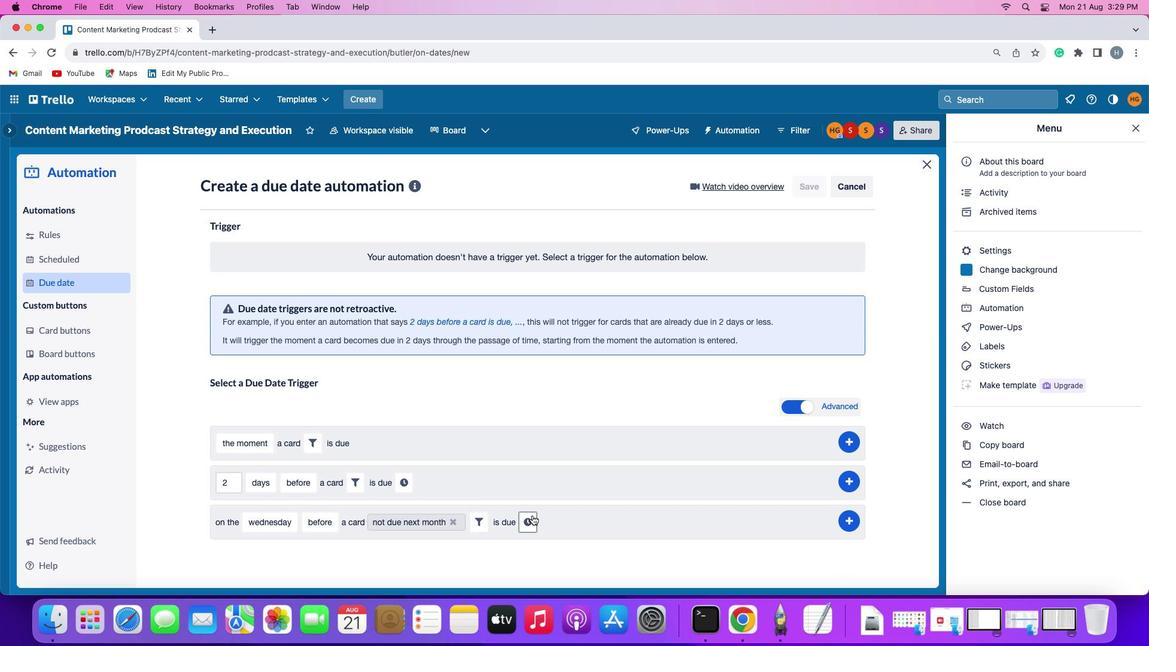 
Action: Mouse pressed left at (528, 511)
Screenshot: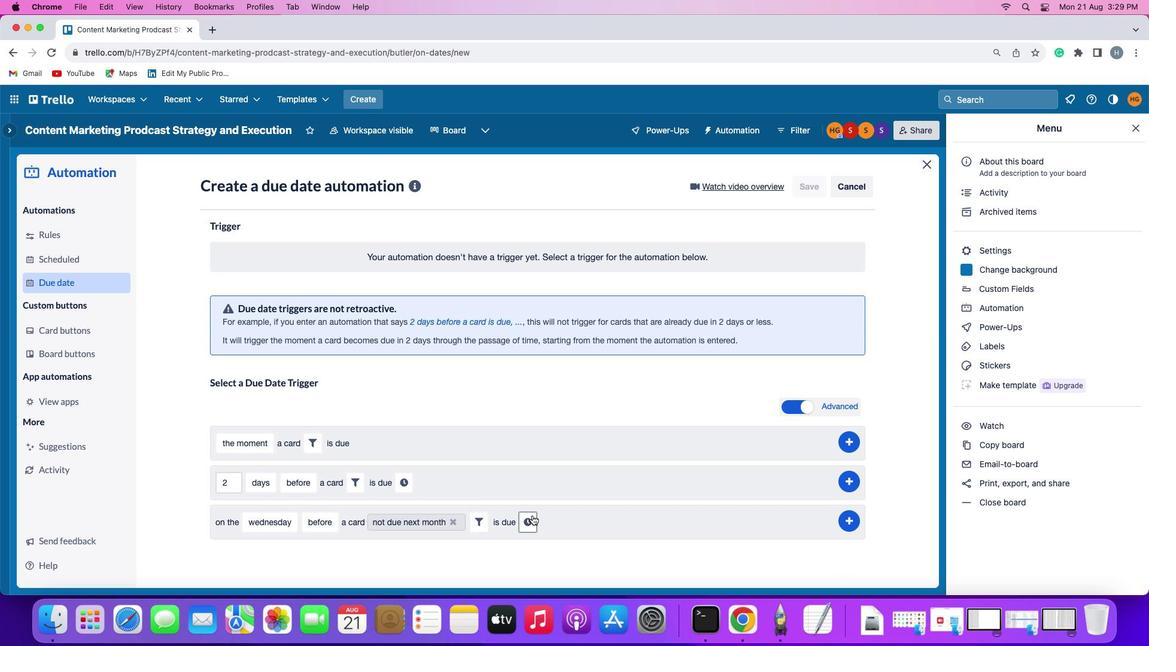 
Action: Mouse moved to (550, 517)
Screenshot: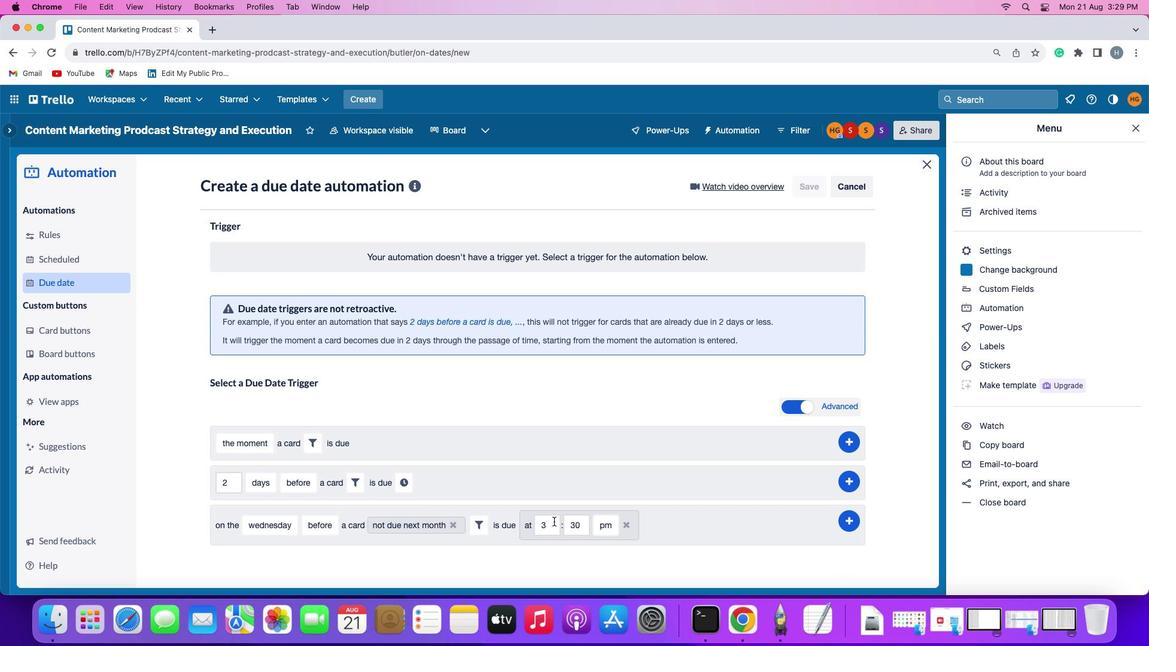 
Action: Mouse pressed left at (550, 517)
Screenshot: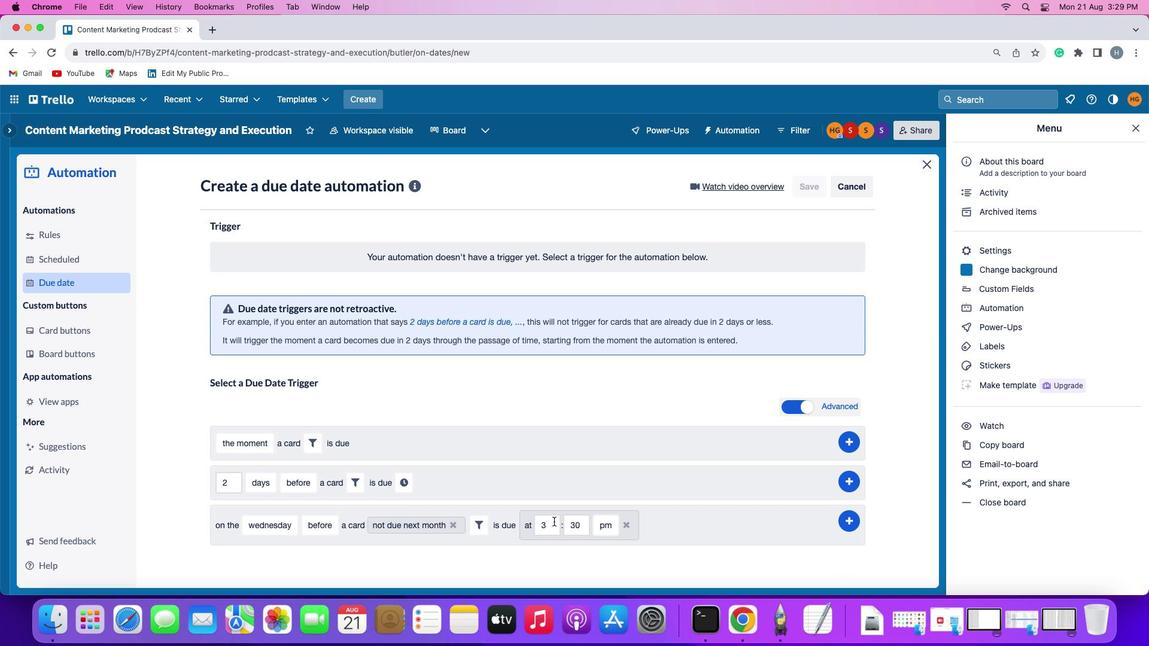 
Action: Key pressed Key.backspace'1''1'
Screenshot: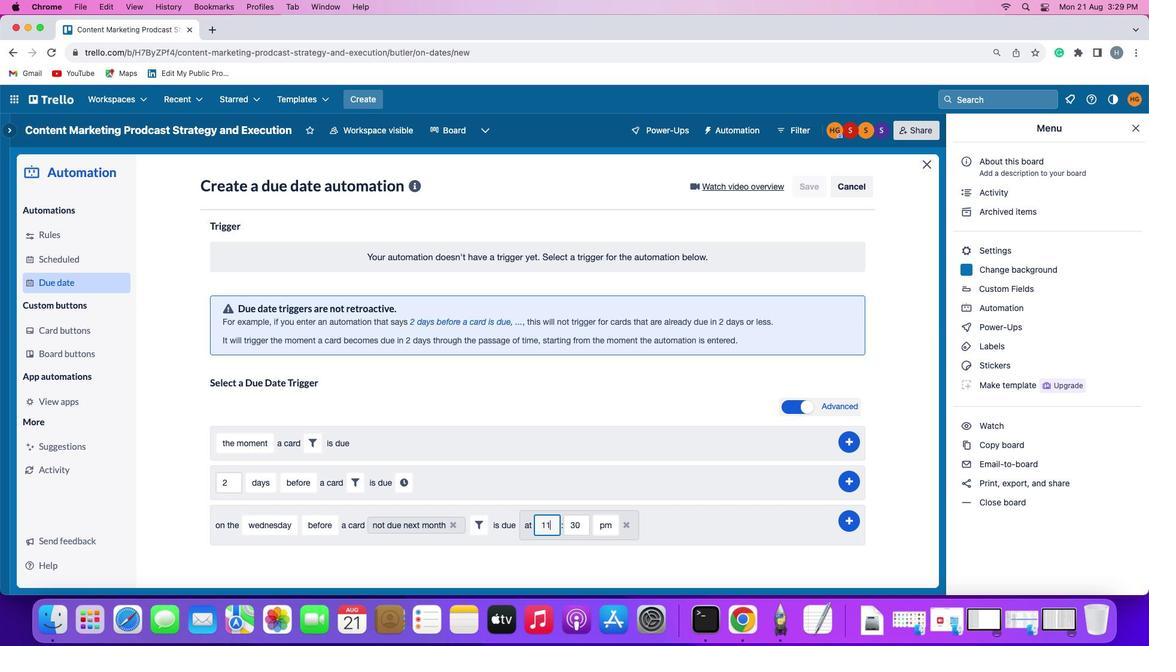
Action: Mouse moved to (579, 517)
Screenshot: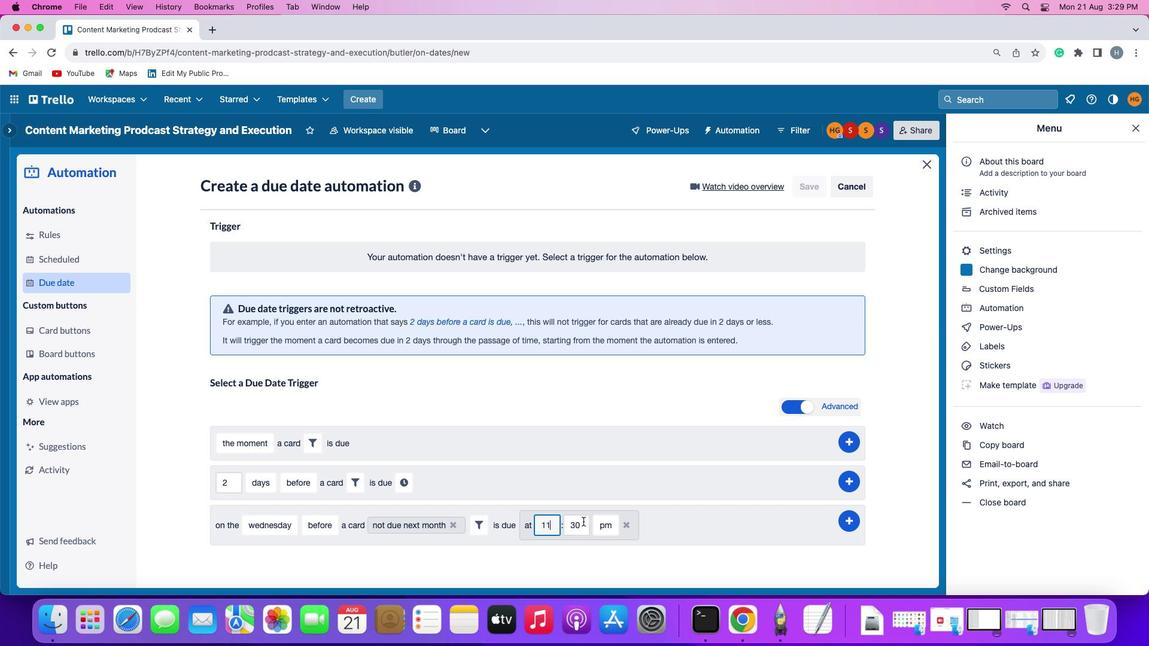 
Action: Mouse pressed left at (579, 517)
Screenshot: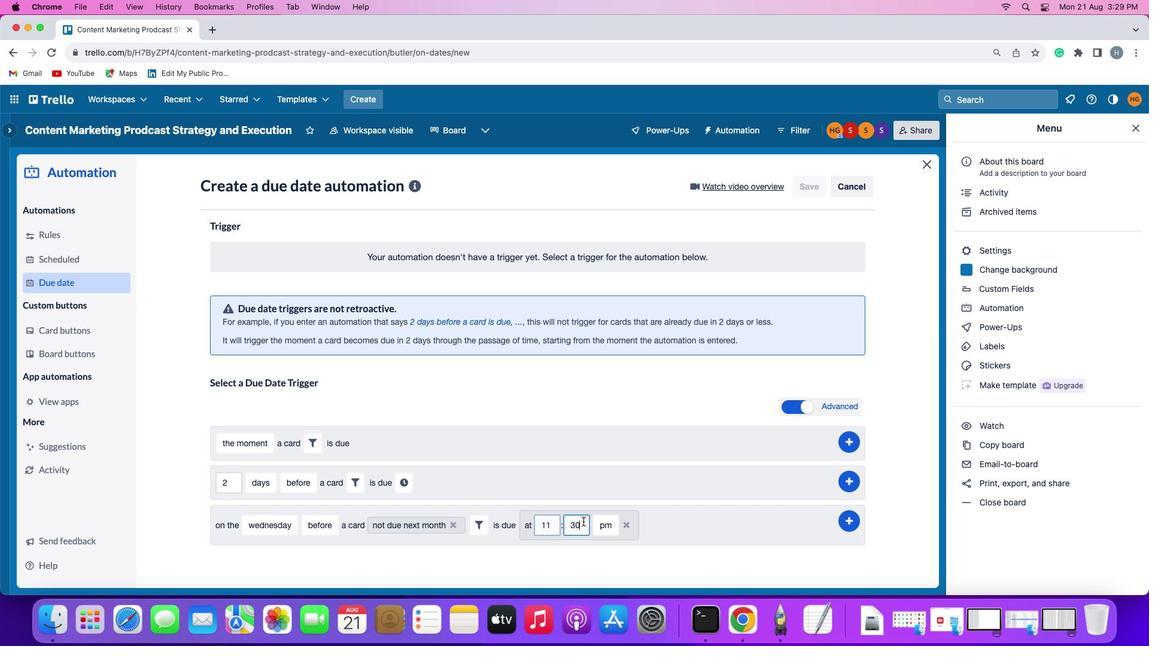 
Action: Mouse moved to (580, 517)
Screenshot: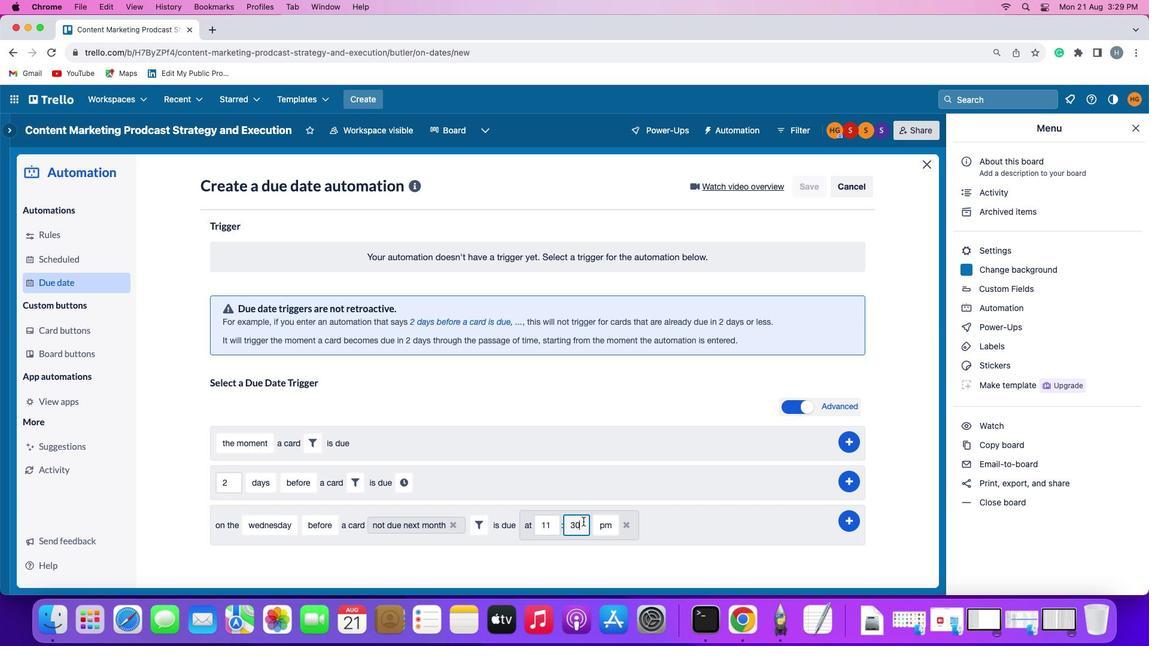 
Action: Key pressed Key.backspaceKey.backspaceKey.backspace'0''0'
Screenshot: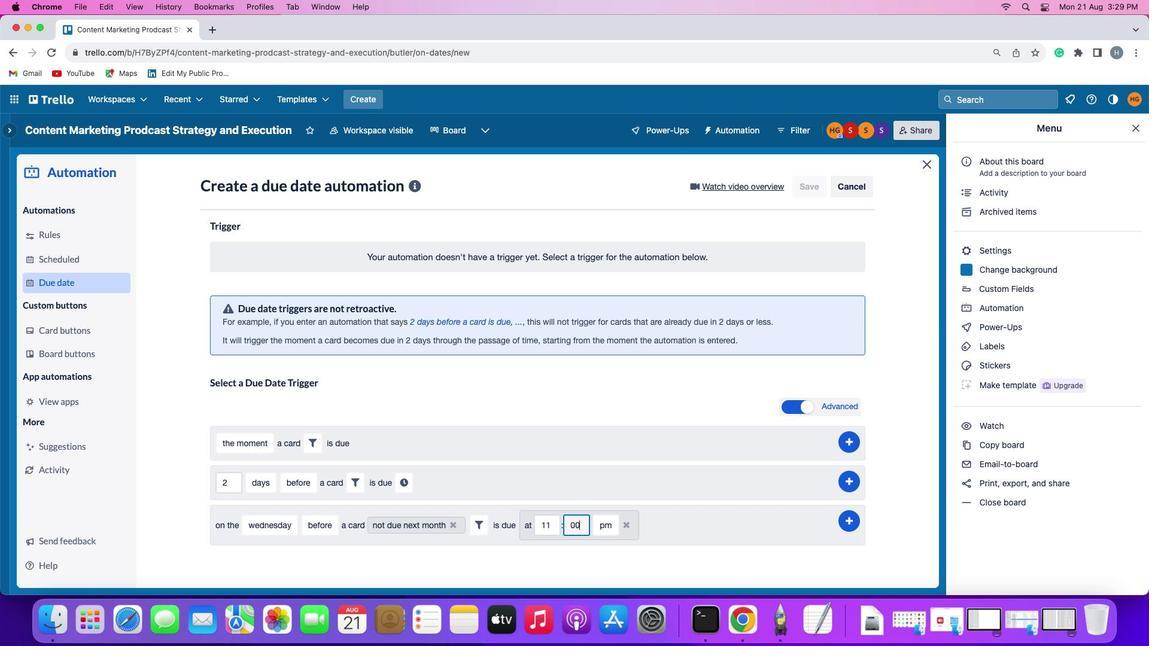 
Action: Mouse moved to (598, 521)
Screenshot: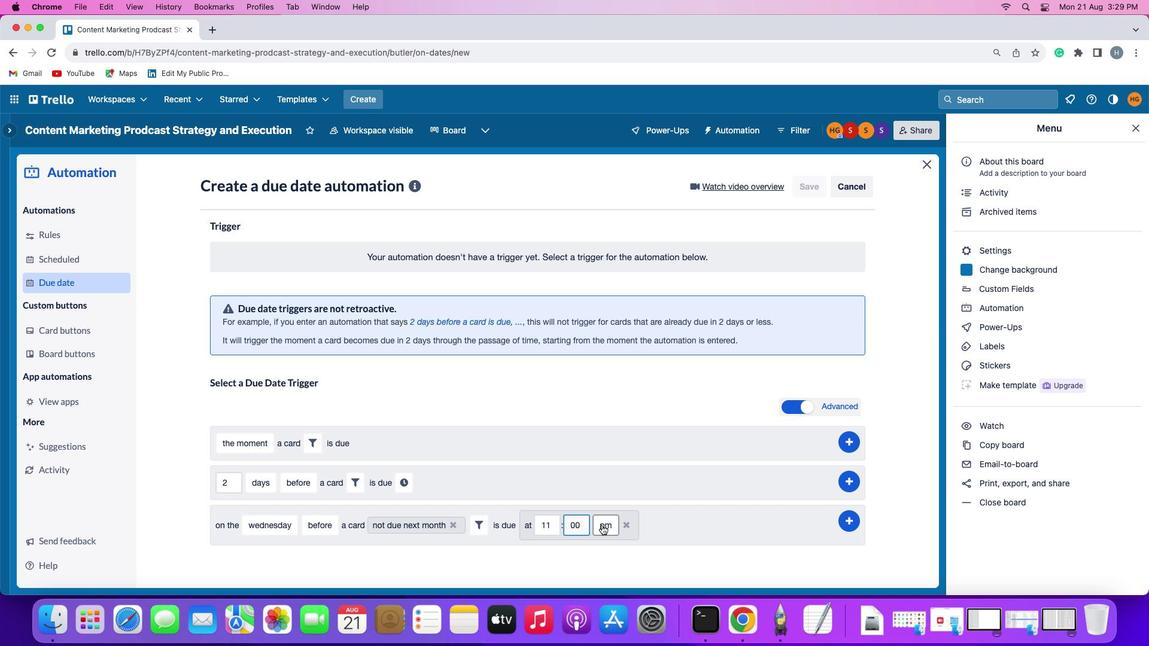 
Action: Mouse pressed left at (598, 521)
Screenshot: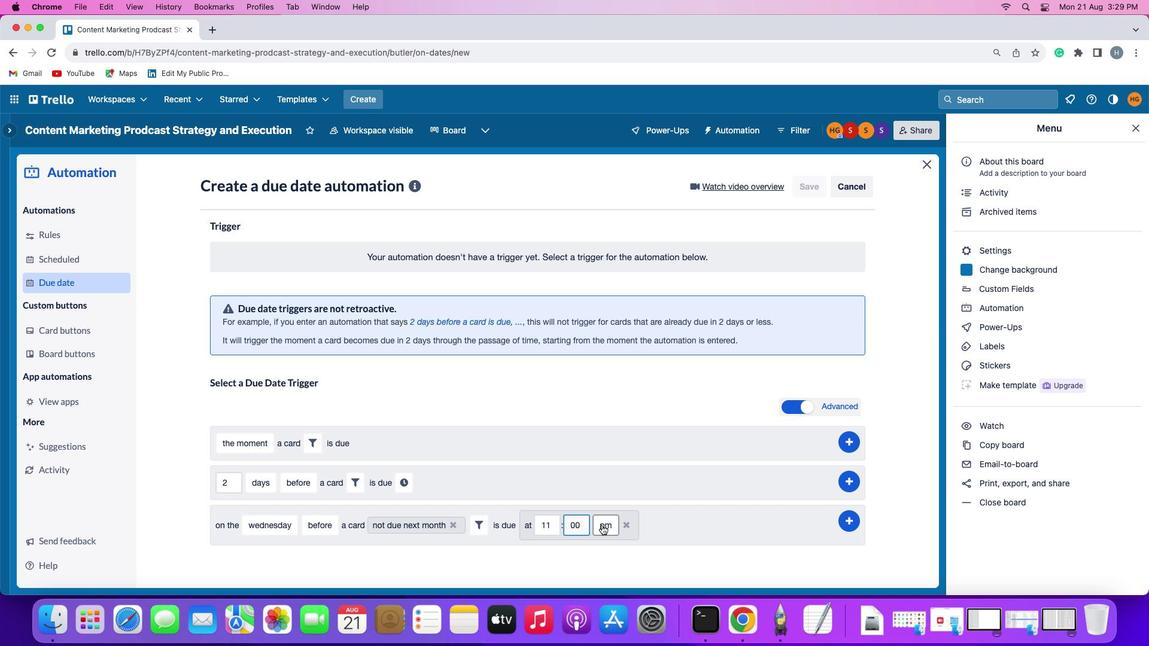 
Action: Mouse moved to (601, 540)
Screenshot: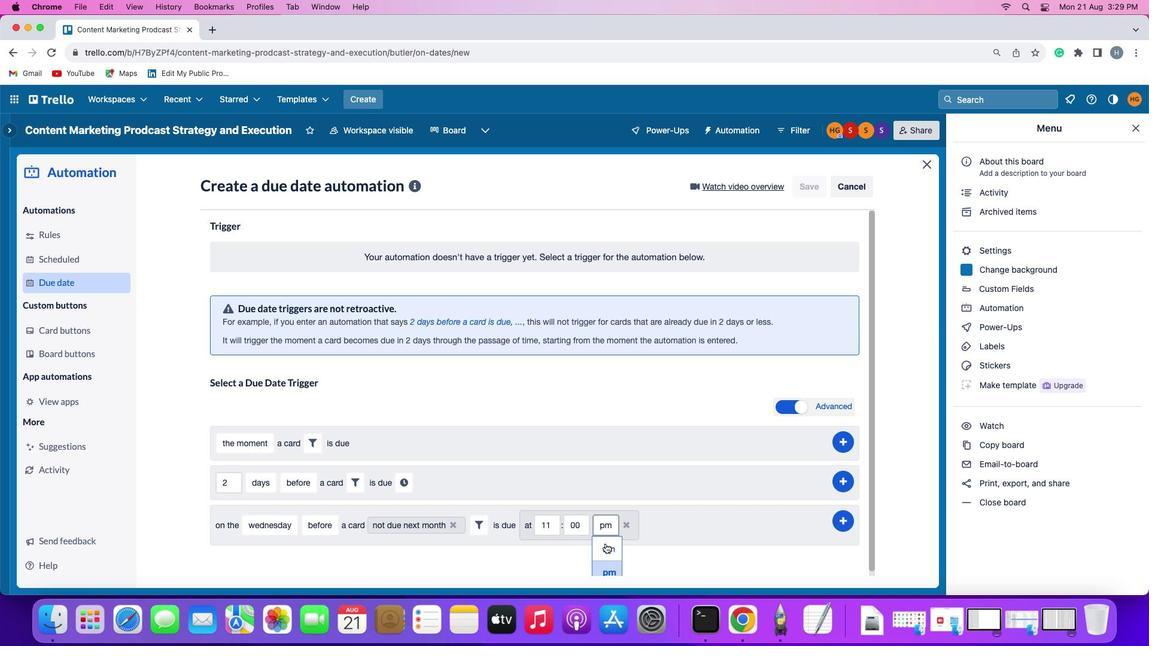 
Action: Mouse pressed left at (601, 540)
Screenshot: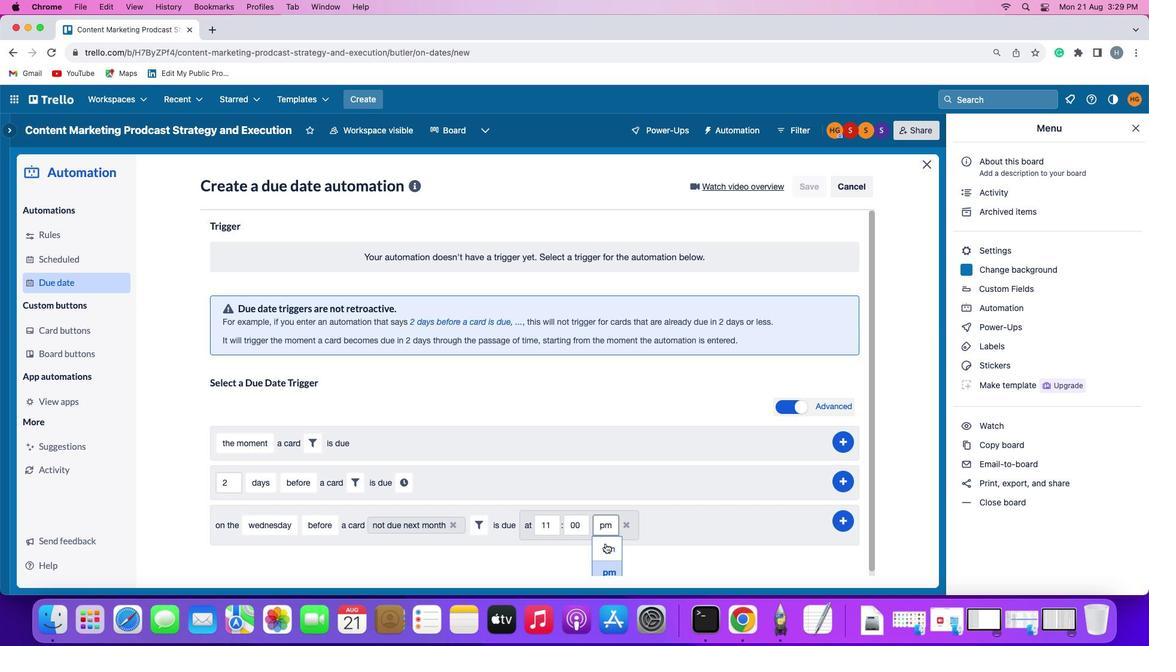 
Action: Mouse moved to (847, 514)
Screenshot: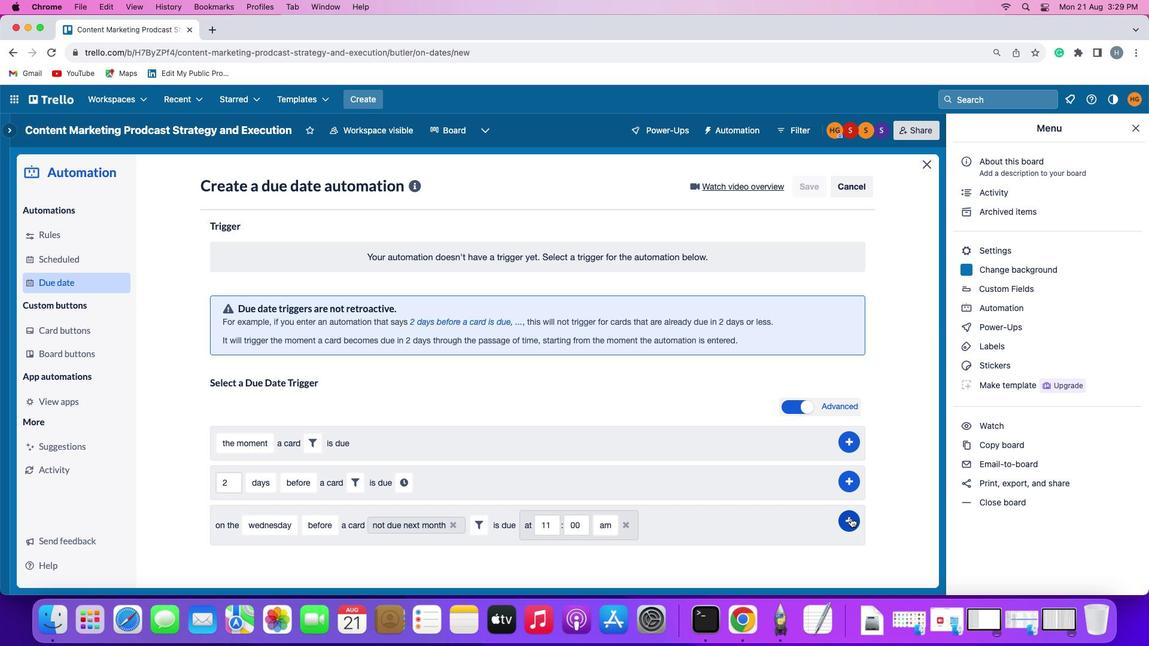 
Action: Mouse pressed left at (847, 514)
Screenshot: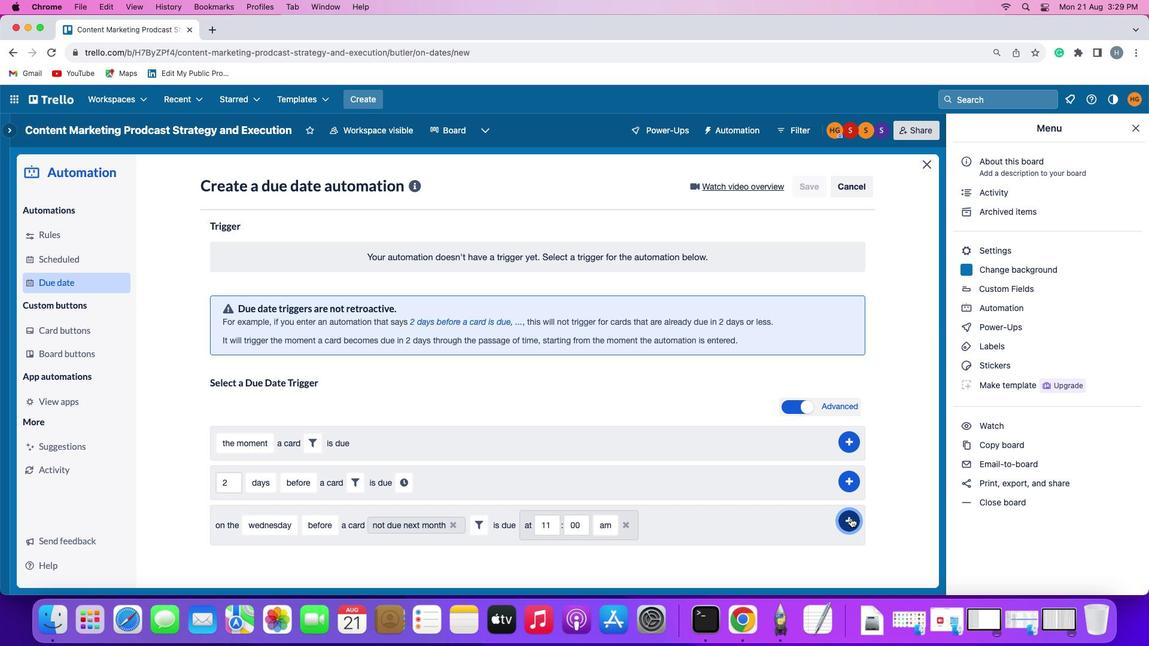 
Action: Mouse moved to (899, 424)
Screenshot: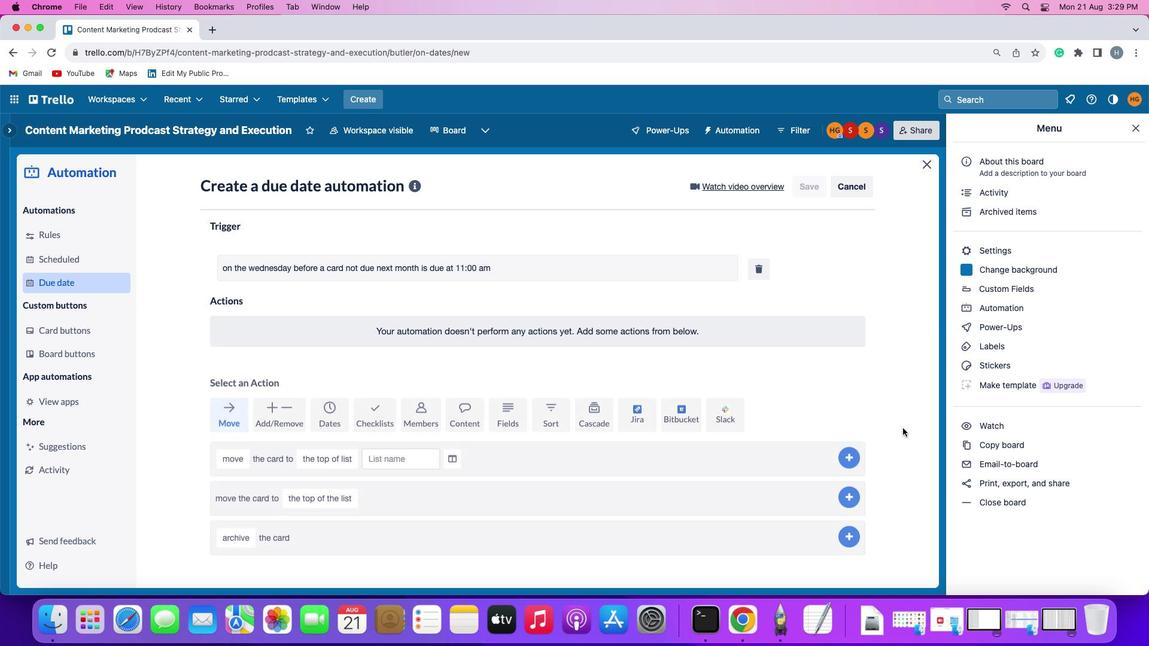 
